 Task: Create a due date automation trigger when advanced on, on the monday before a card is due add fields without custom field "Resume" set to a number greater or equal to 1 and greater or equal to 10 at 11:00 AM.
Action: Mouse moved to (848, 252)
Screenshot: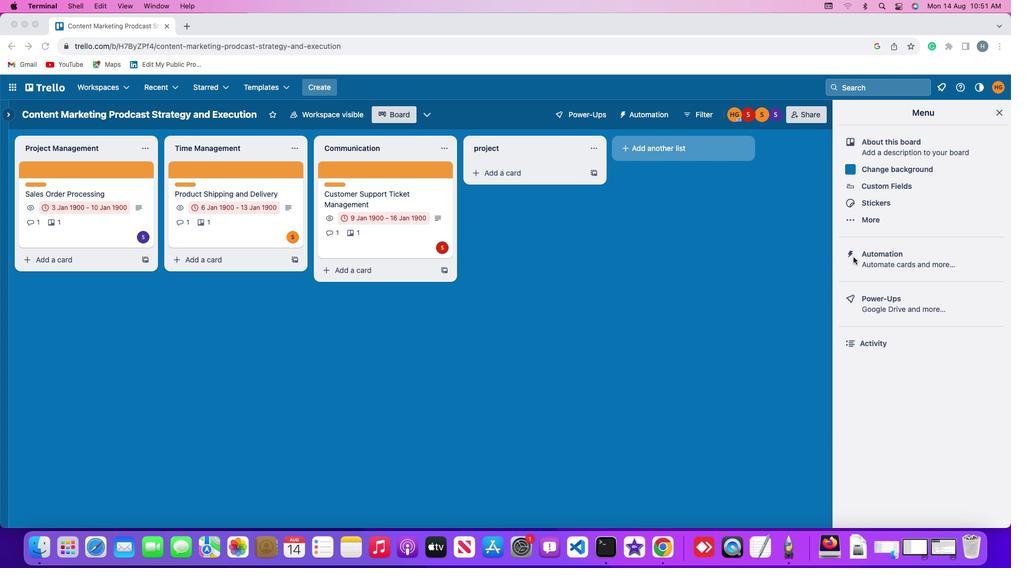 
Action: Mouse pressed left at (848, 252)
Screenshot: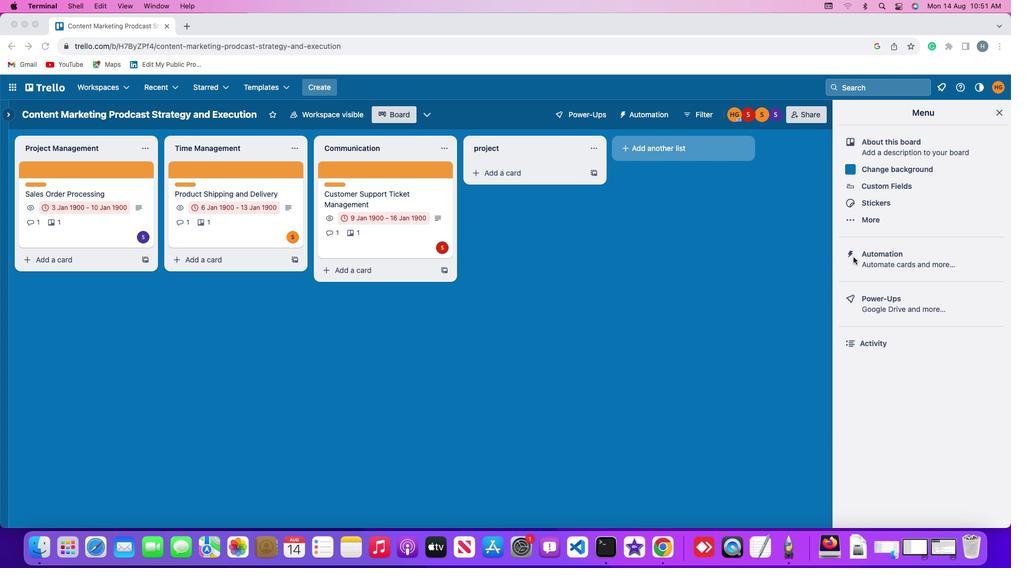 
Action: Mouse pressed left at (848, 252)
Screenshot: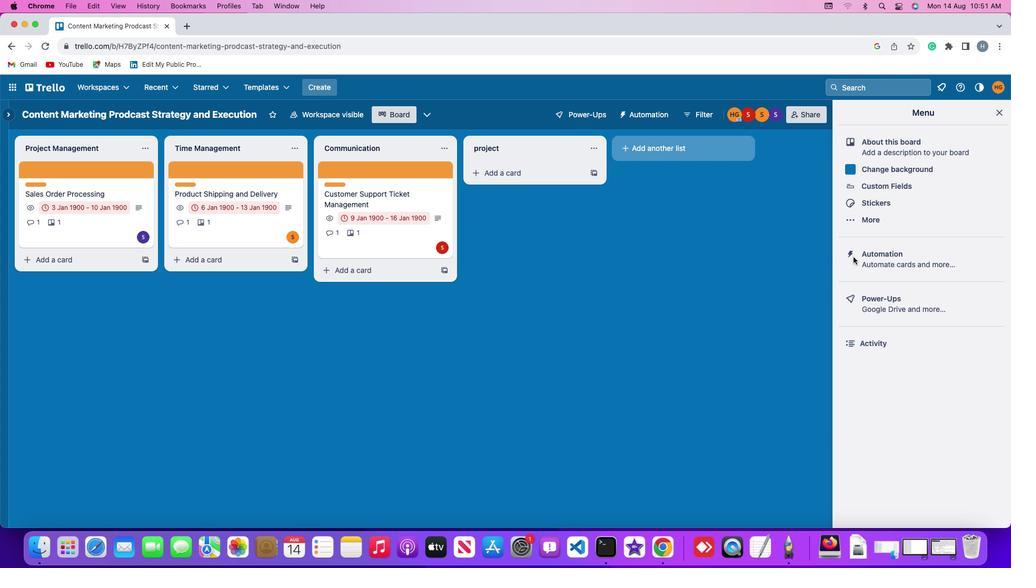 
Action: Mouse moved to (73, 248)
Screenshot: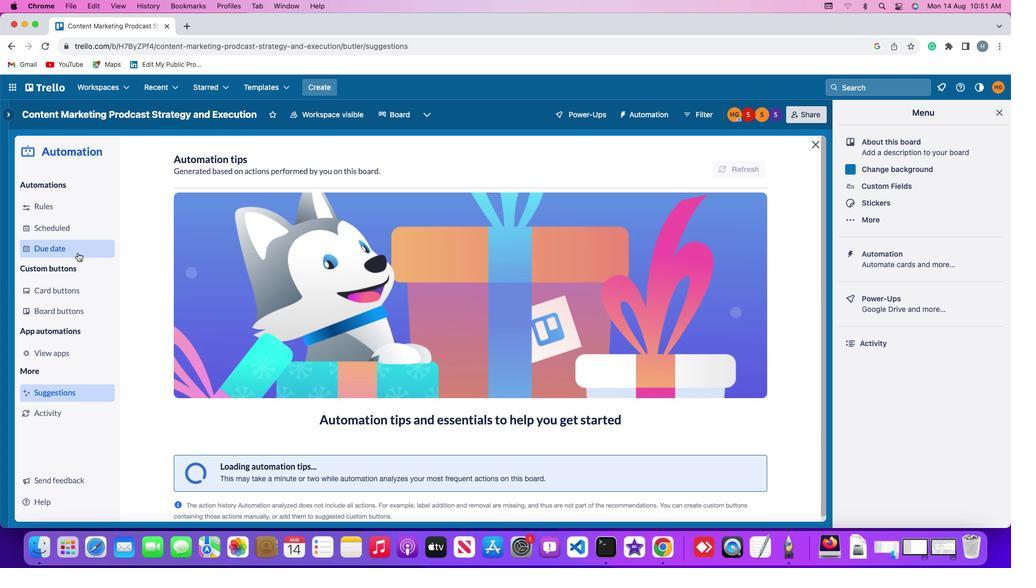 
Action: Mouse pressed left at (73, 248)
Screenshot: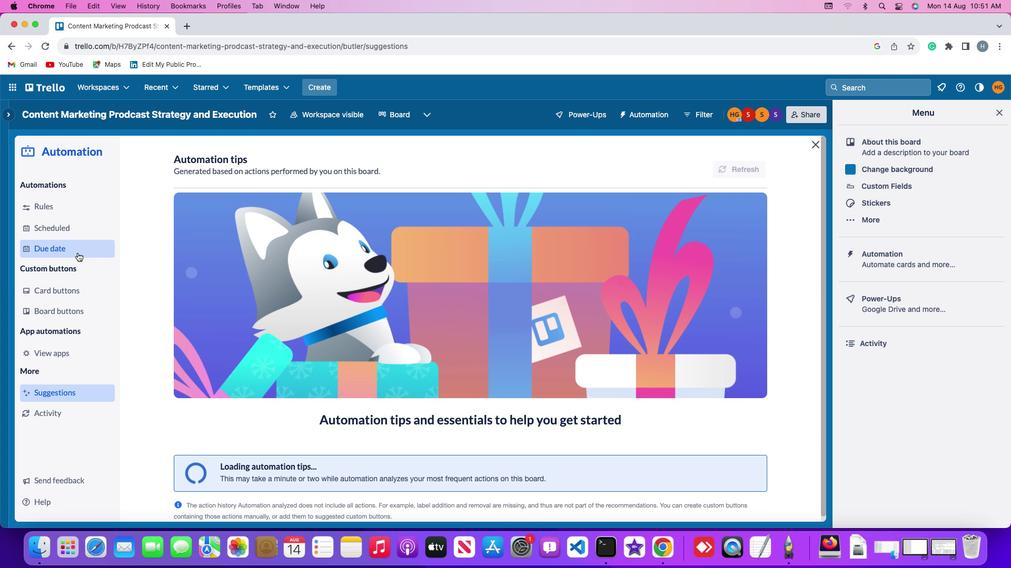 
Action: Mouse moved to (704, 155)
Screenshot: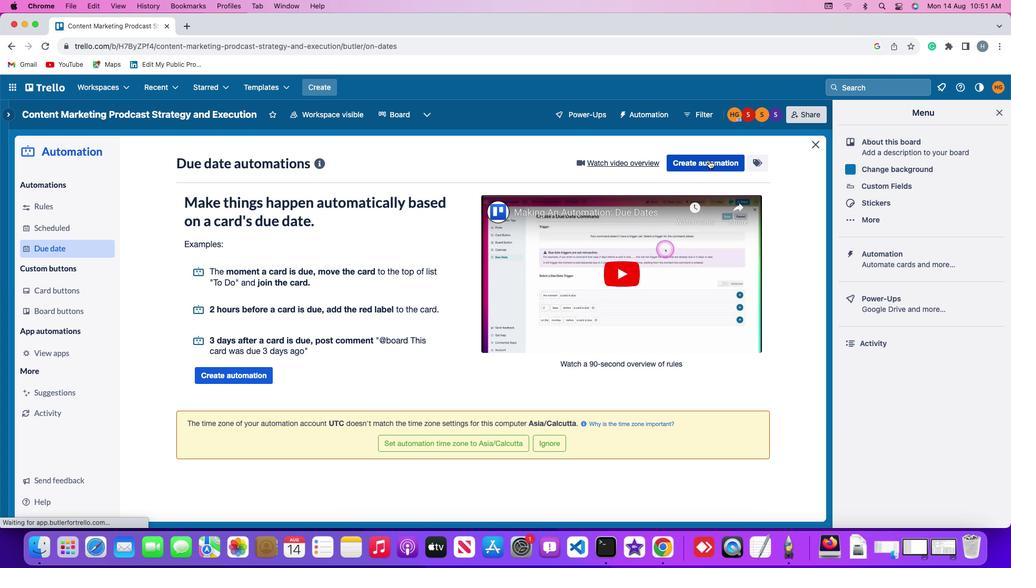 
Action: Mouse pressed left at (704, 155)
Screenshot: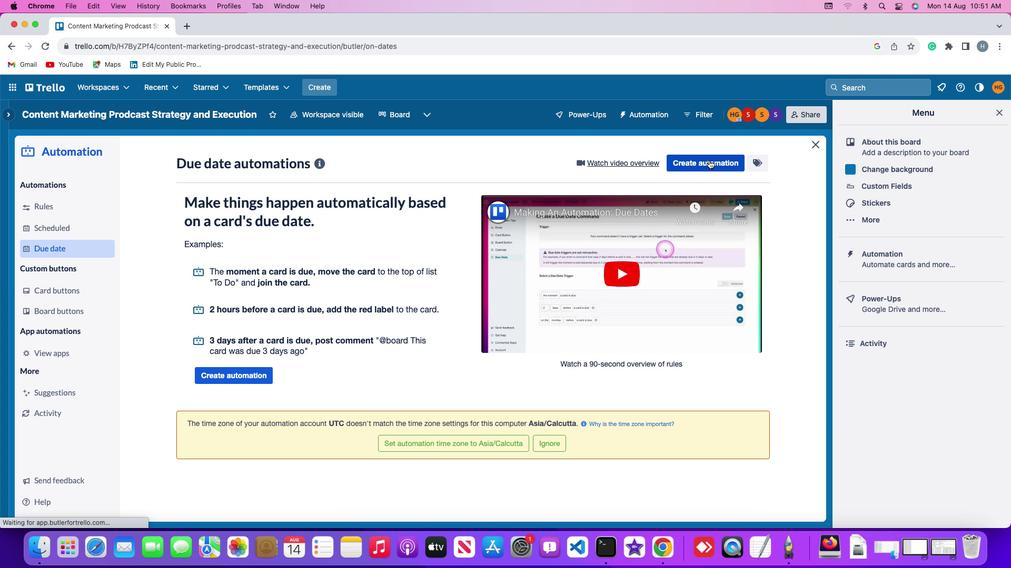 
Action: Mouse moved to (194, 258)
Screenshot: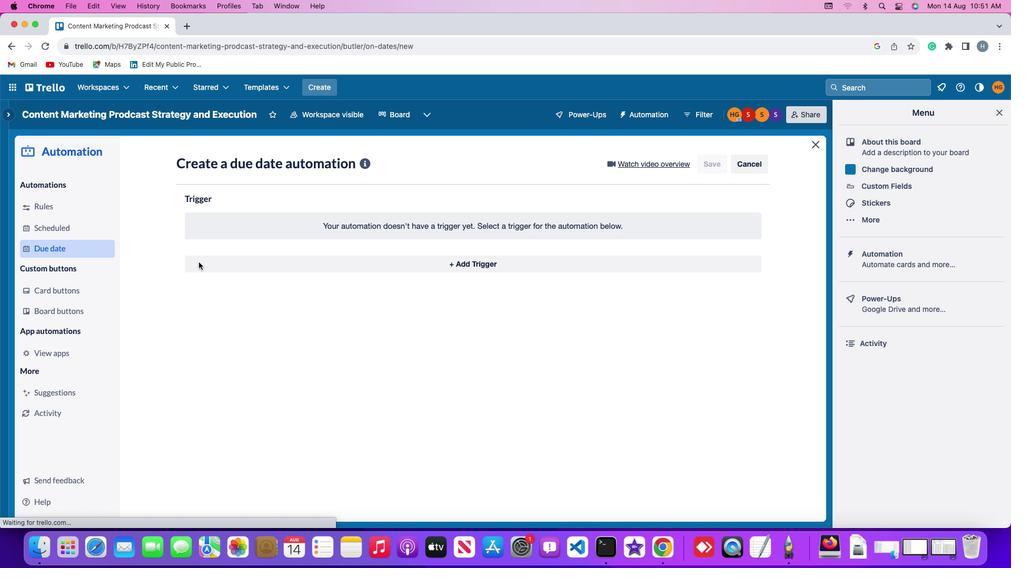 
Action: Mouse pressed left at (194, 258)
Screenshot: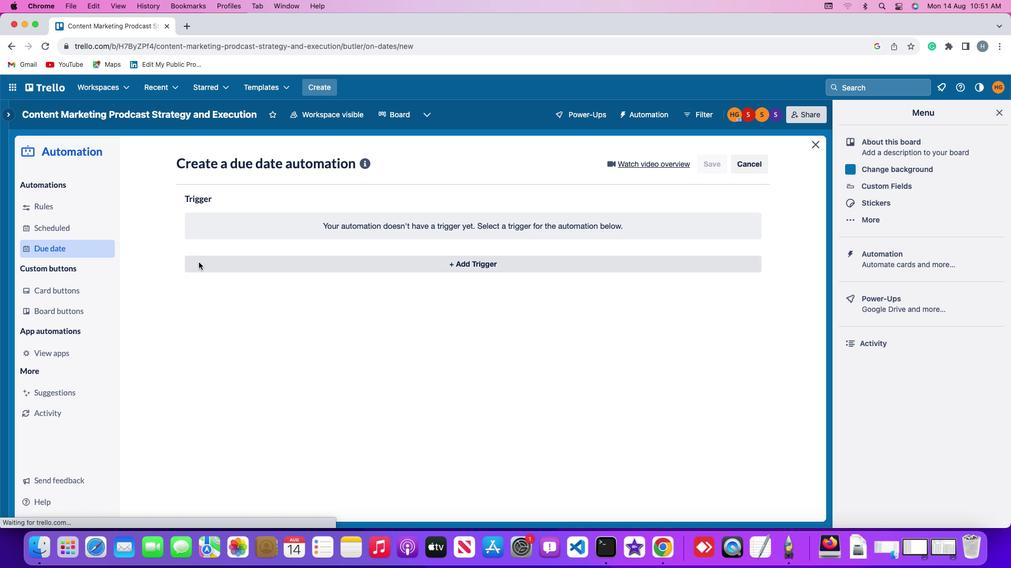 
Action: Mouse moved to (221, 456)
Screenshot: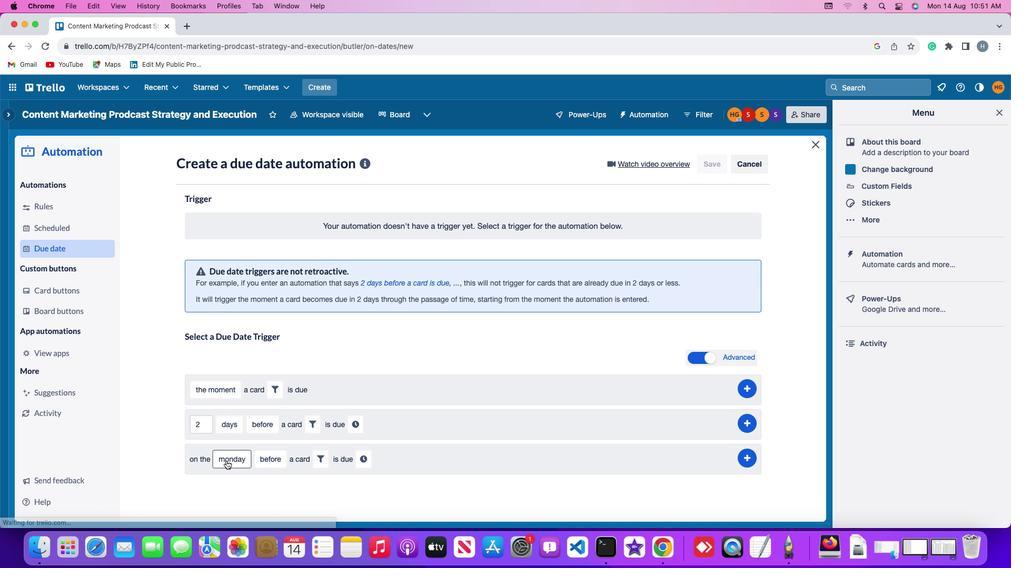 
Action: Mouse pressed left at (221, 456)
Screenshot: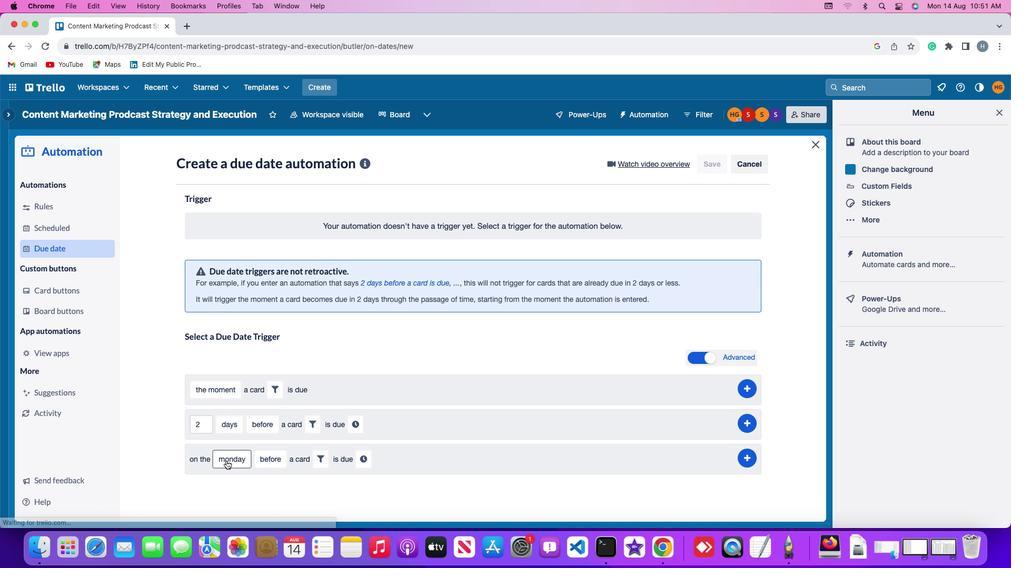
Action: Mouse moved to (239, 310)
Screenshot: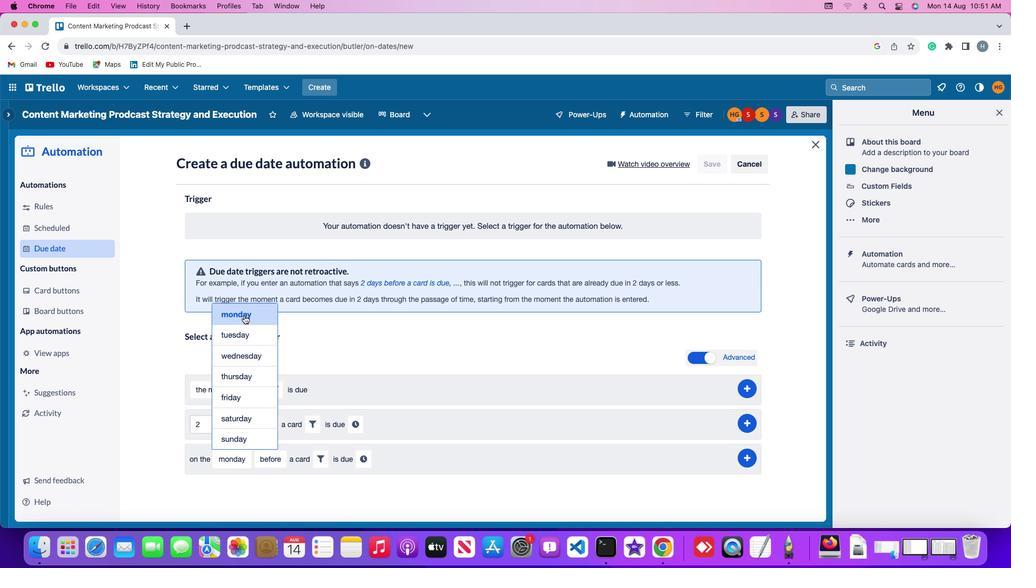 
Action: Mouse pressed left at (239, 310)
Screenshot: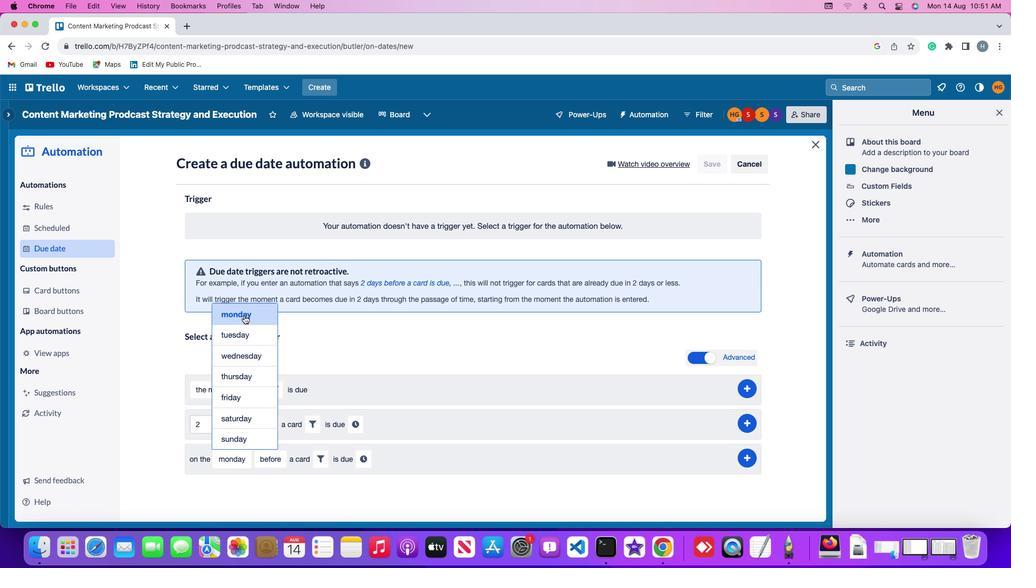
Action: Mouse moved to (269, 455)
Screenshot: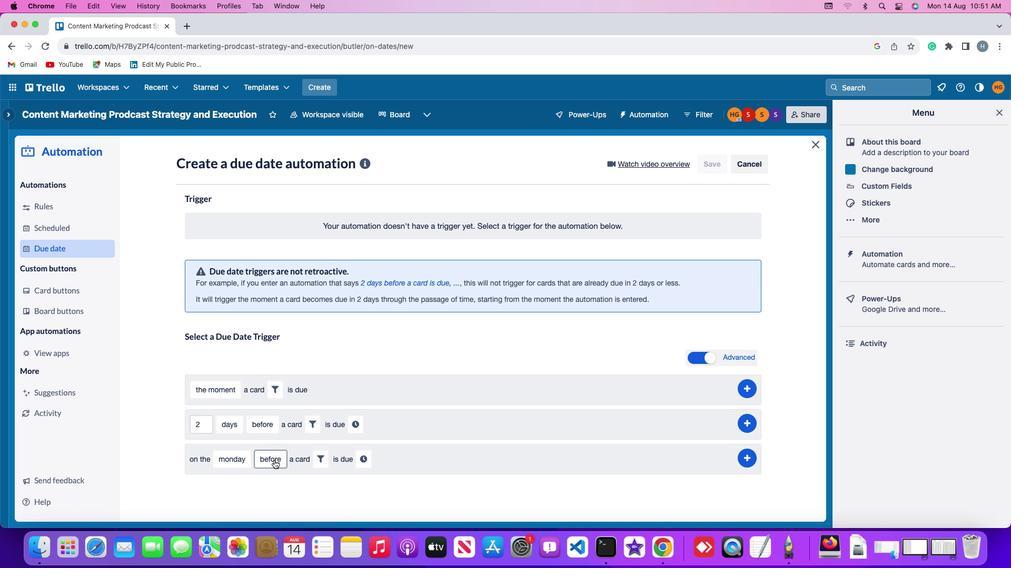
Action: Mouse pressed left at (269, 455)
Screenshot: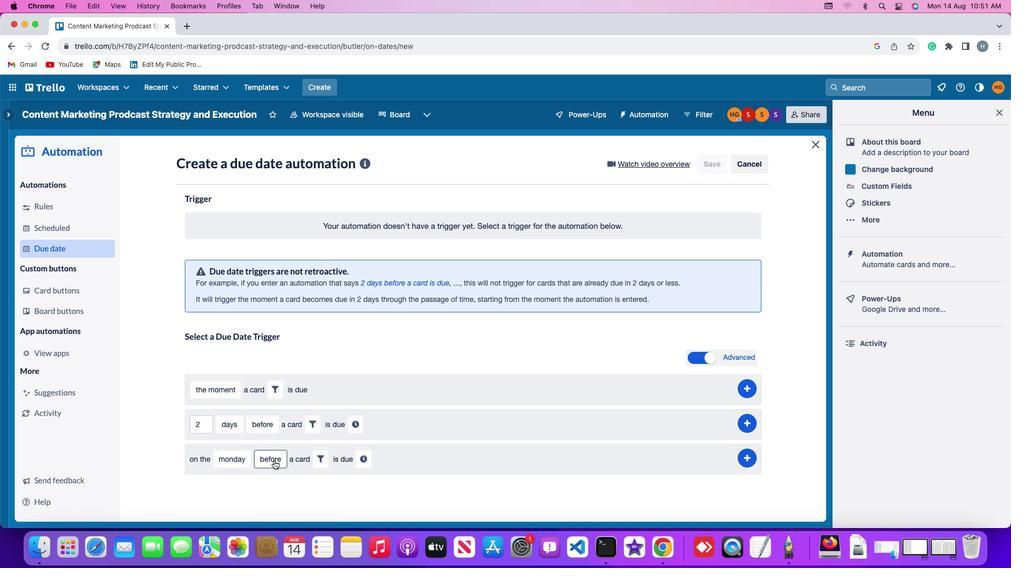 
Action: Mouse moved to (278, 369)
Screenshot: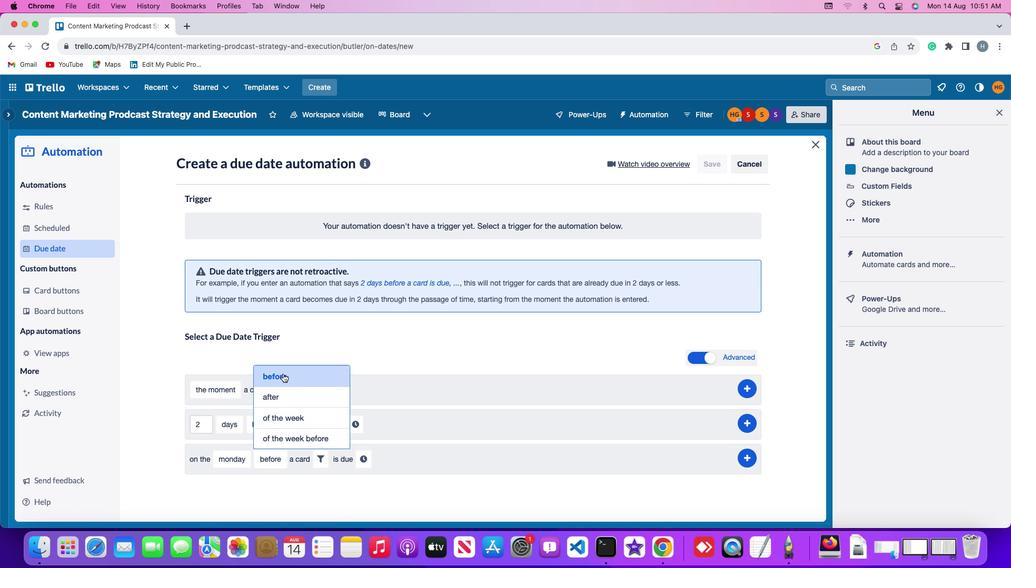 
Action: Mouse pressed left at (278, 369)
Screenshot: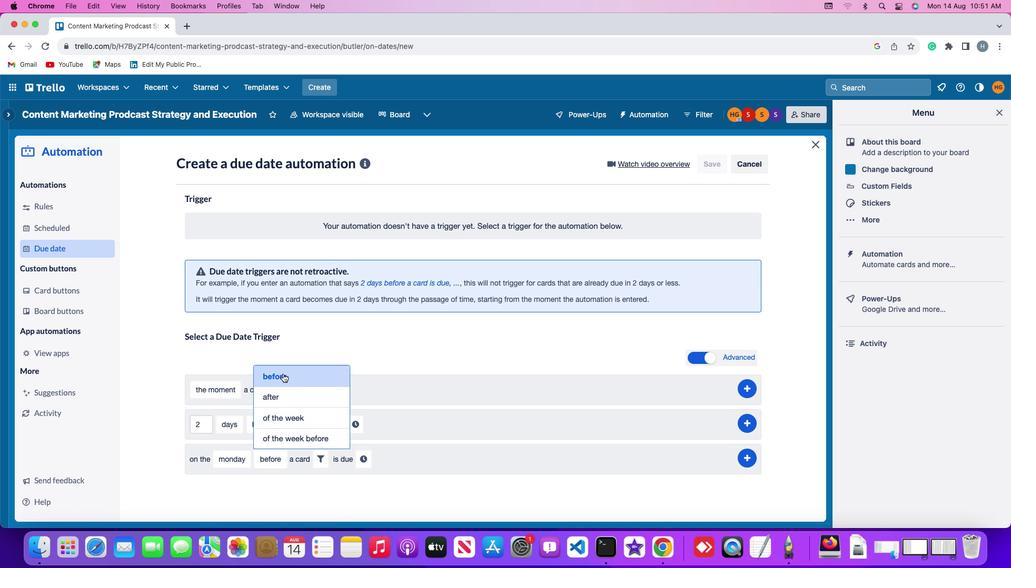 
Action: Mouse moved to (315, 458)
Screenshot: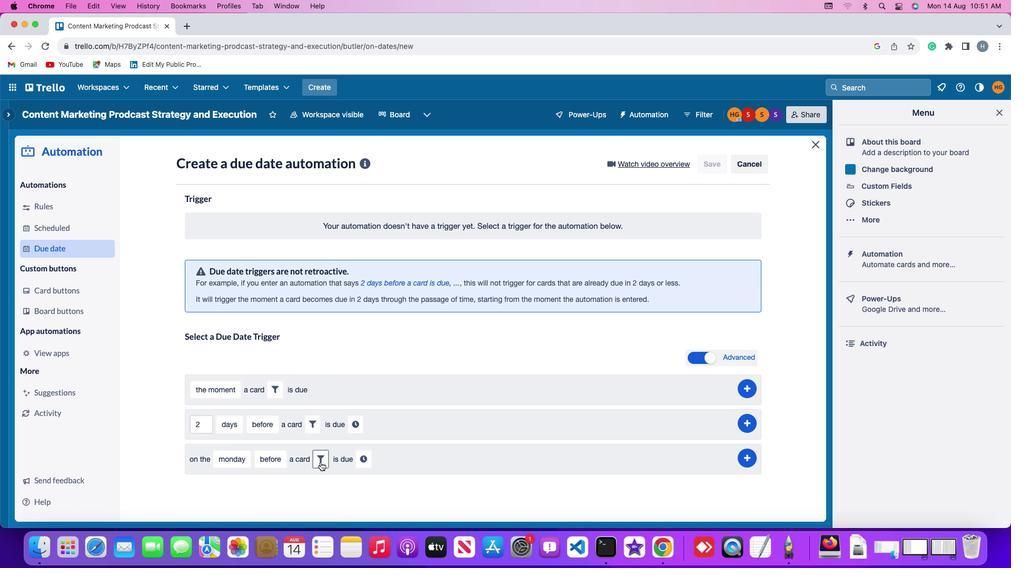 
Action: Mouse pressed left at (315, 458)
Screenshot: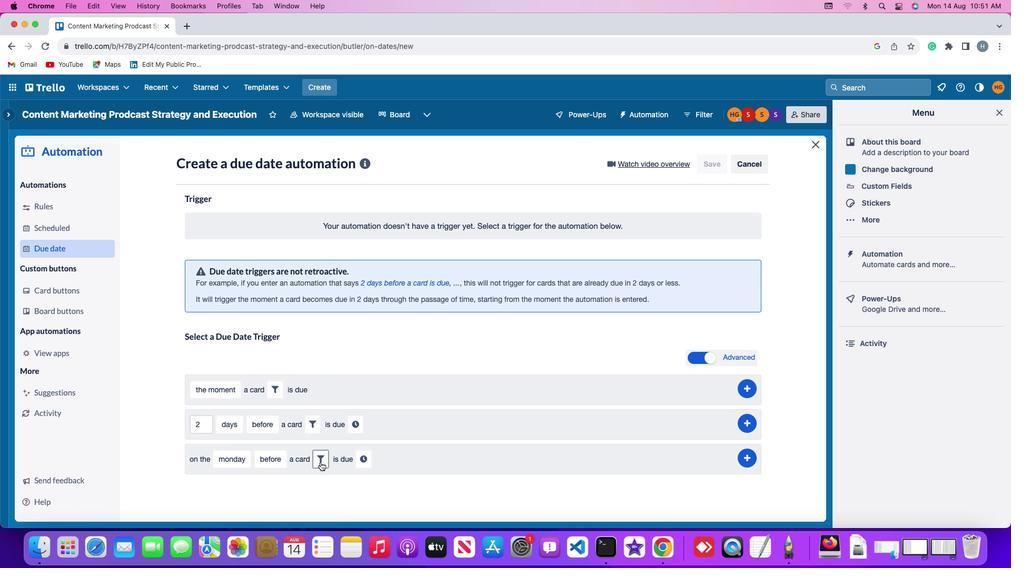
Action: Mouse moved to (489, 492)
Screenshot: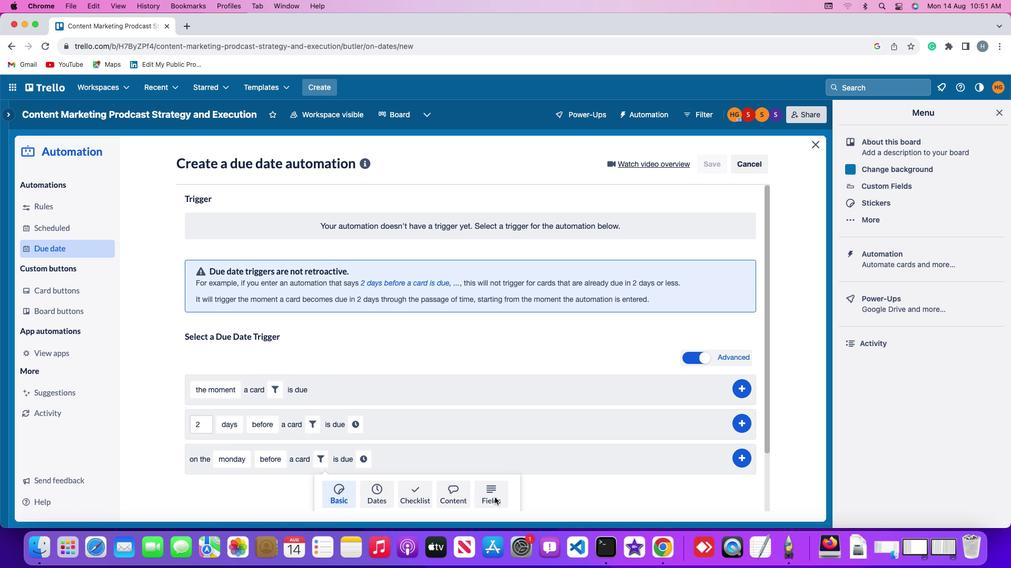 
Action: Mouse pressed left at (489, 492)
Screenshot: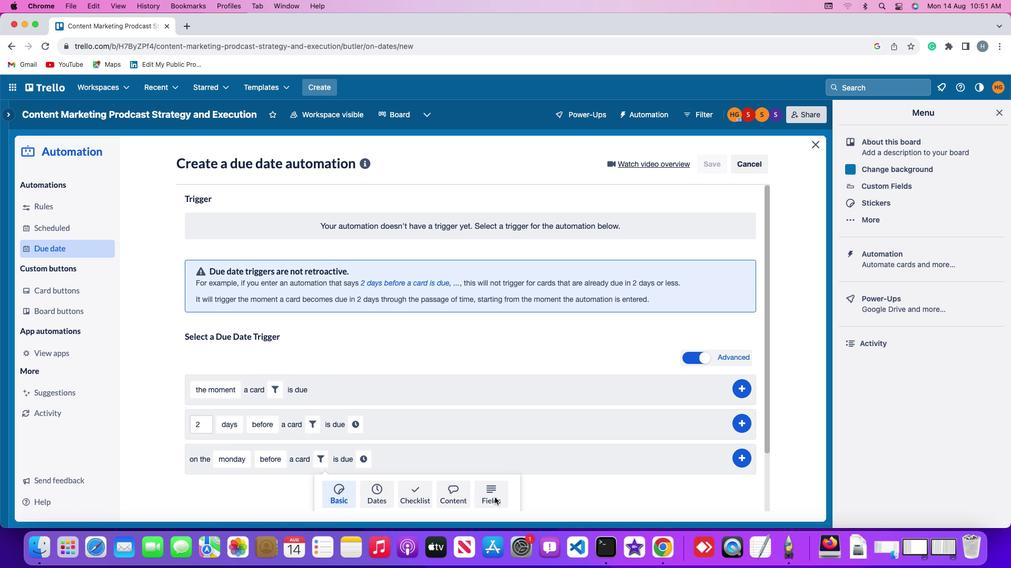 
Action: Mouse moved to (275, 490)
Screenshot: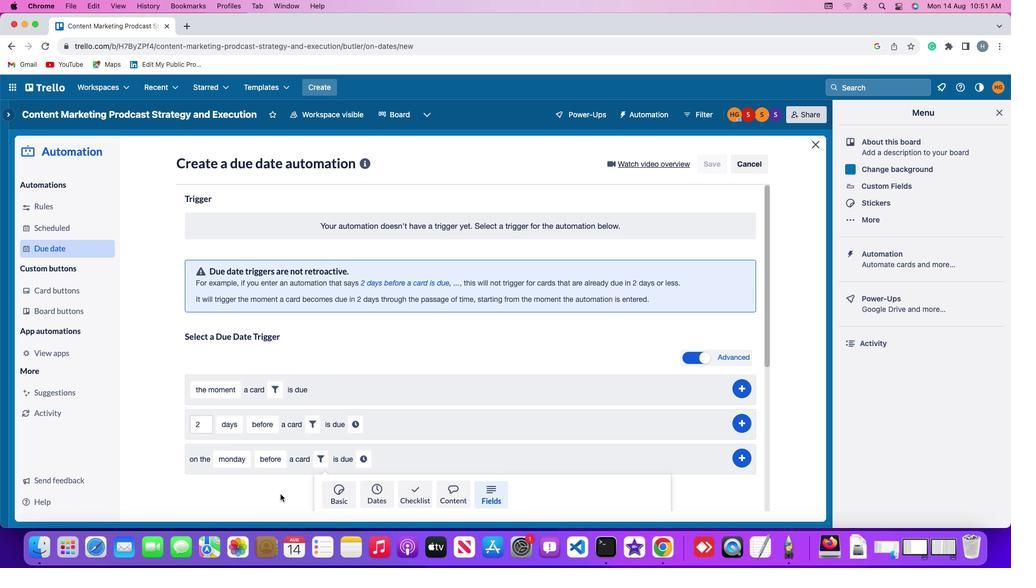 
Action: Mouse scrolled (275, 490) with delta (-4, -4)
Screenshot: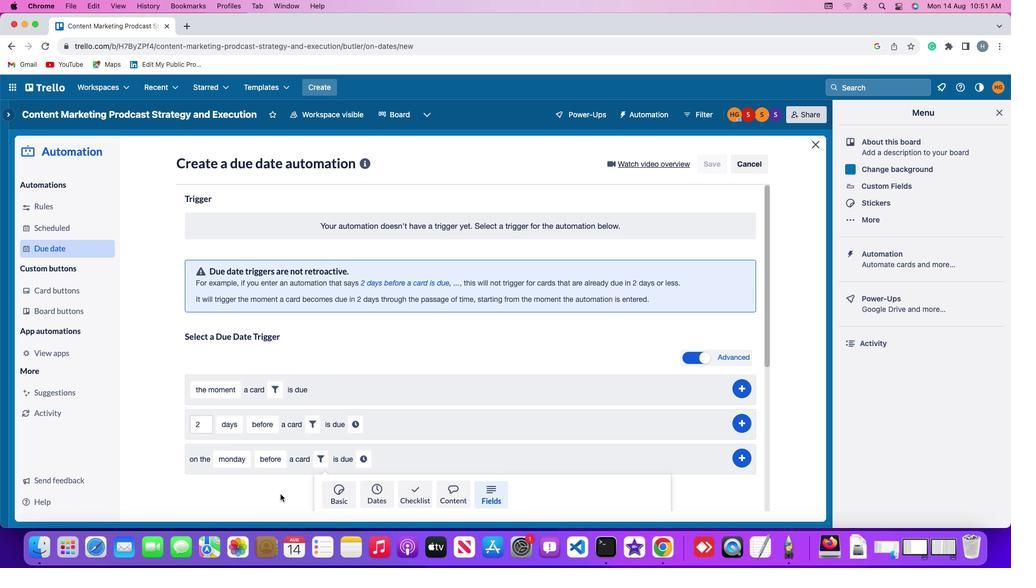 
Action: Mouse moved to (275, 490)
Screenshot: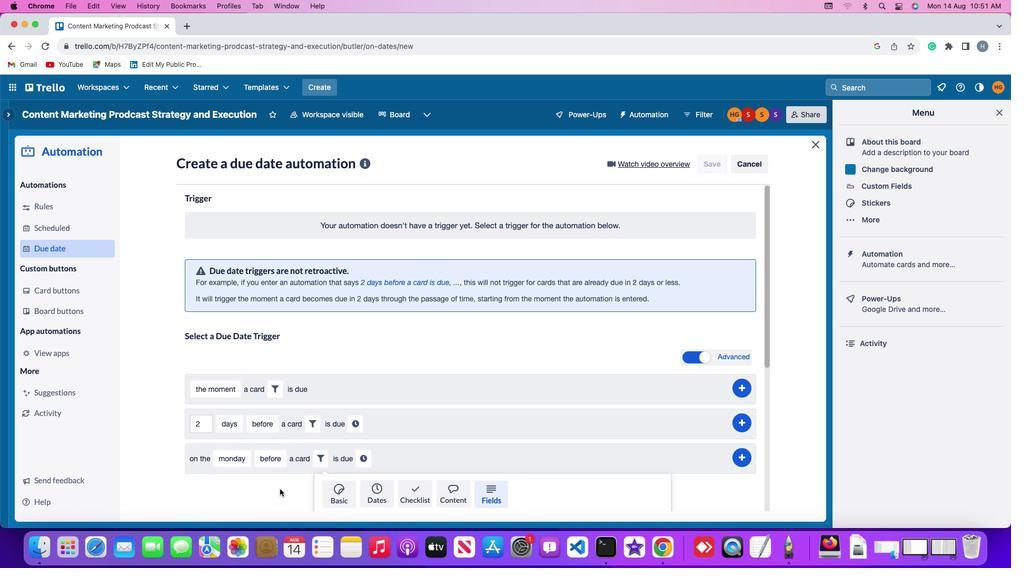 
Action: Mouse scrolled (275, 490) with delta (-4, -4)
Screenshot: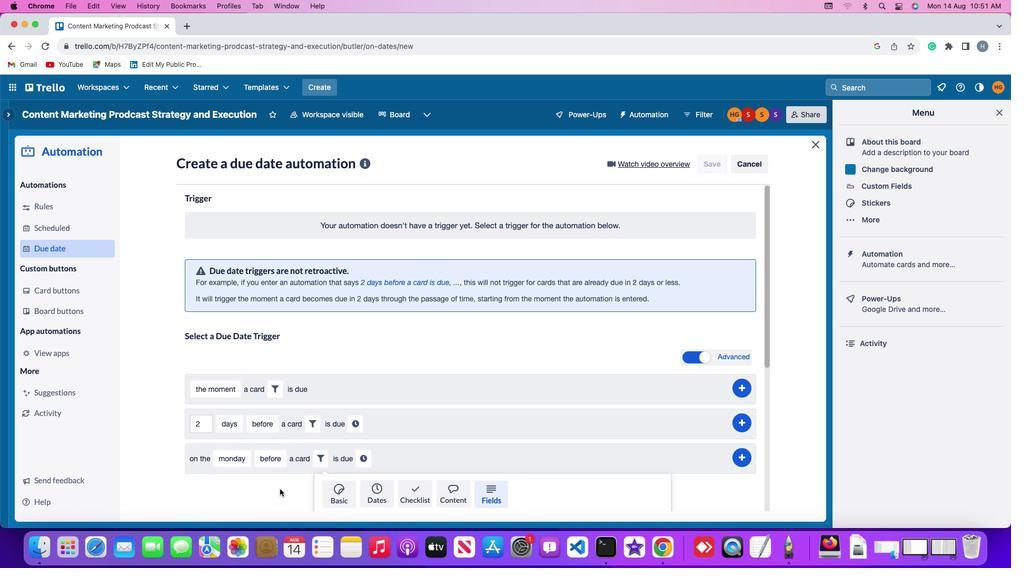 
Action: Mouse moved to (275, 489)
Screenshot: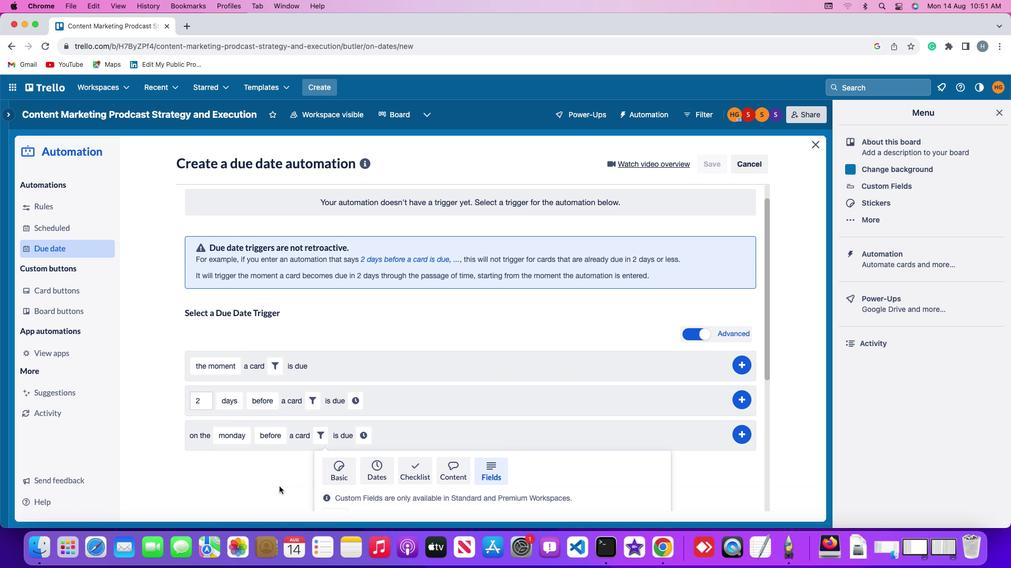
Action: Mouse scrolled (275, 489) with delta (-4, -5)
Screenshot: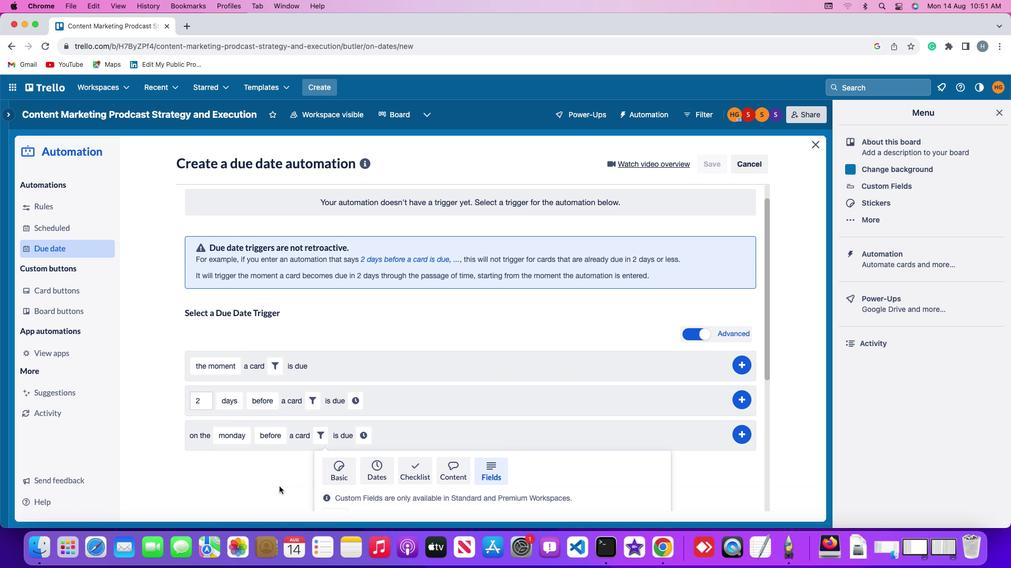 
Action: Mouse moved to (275, 486)
Screenshot: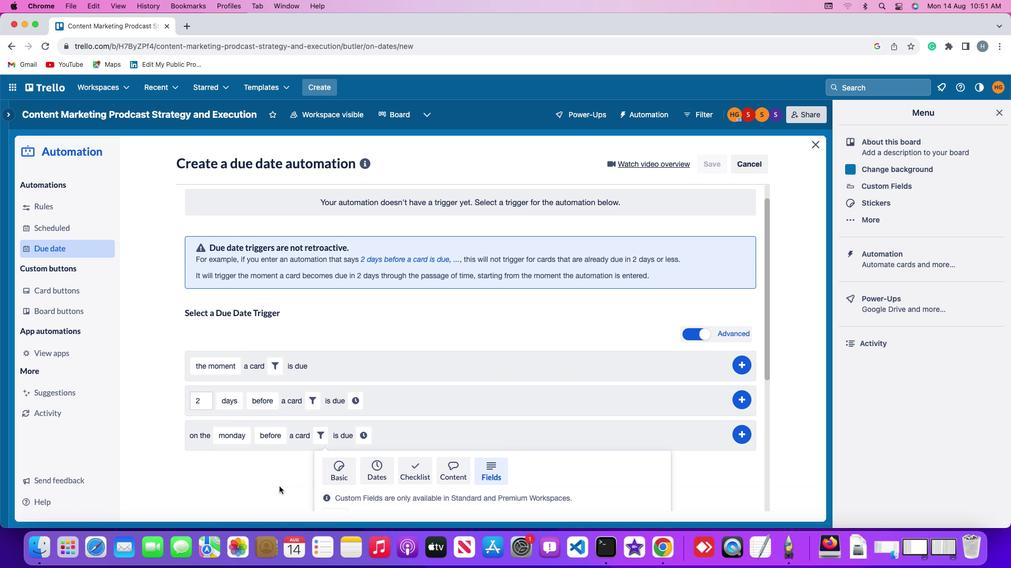 
Action: Mouse scrolled (275, 486) with delta (-4, -6)
Screenshot: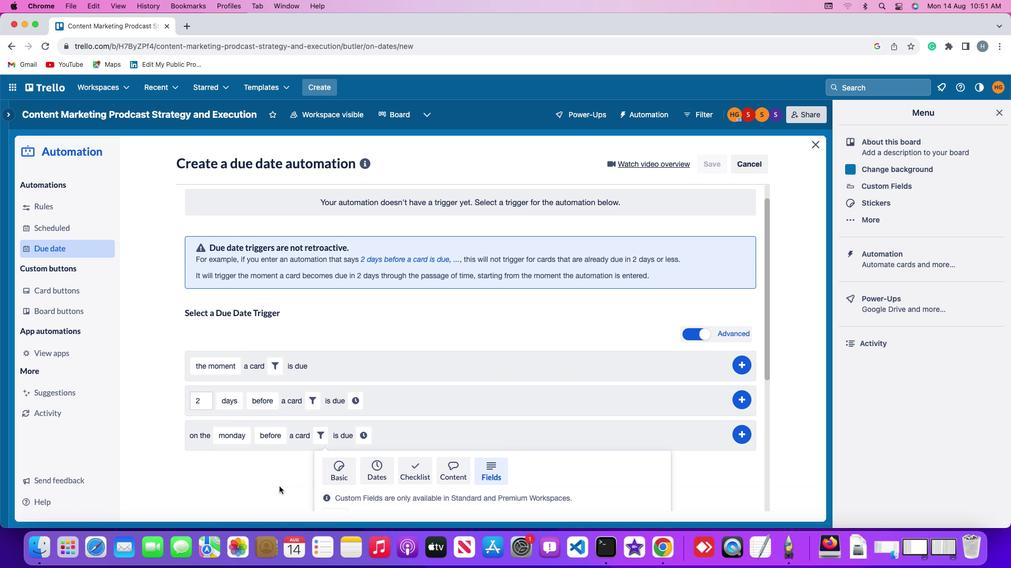 
Action: Mouse moved to (274, 481)
Screenshot: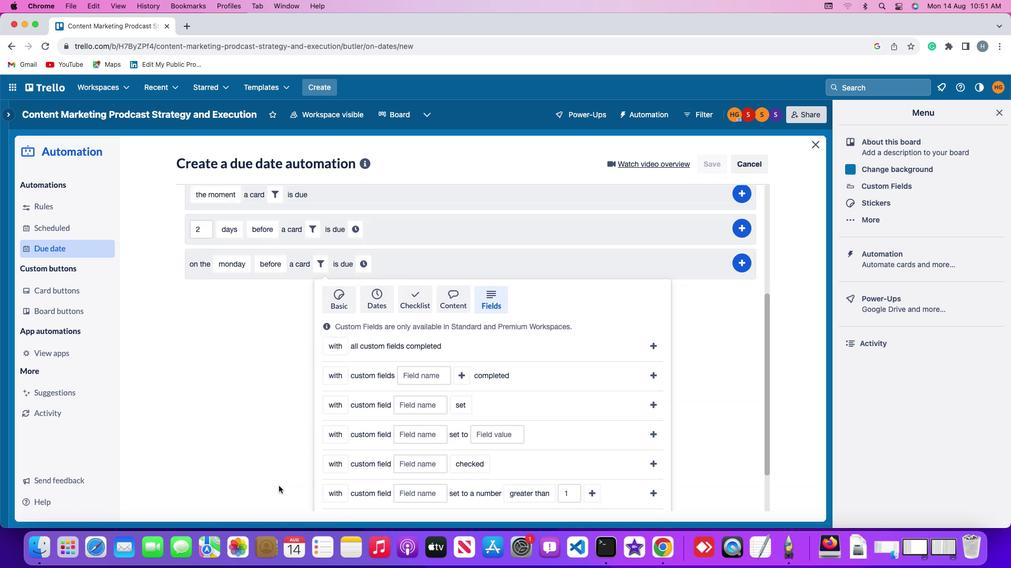
Action: Mouse scrolled (274, 481) with delta (-4, -4)
Screenshot: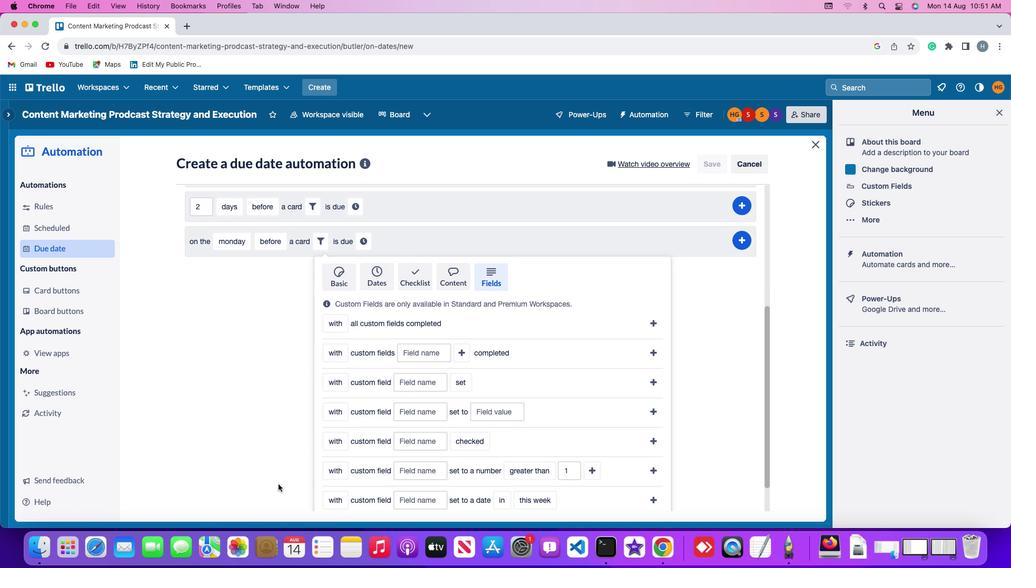 
Action: Mouse scrolled (274, 481) with delta (-4, -4)
Screenshot: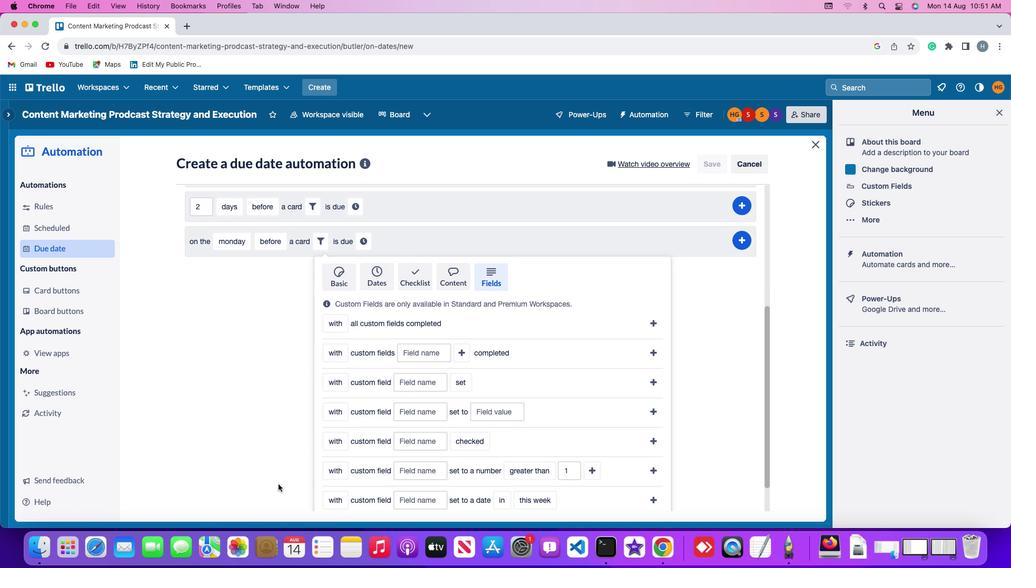 
Action: Mouse scrolled (274, 481) with delta (-4, -5)
Screenshot: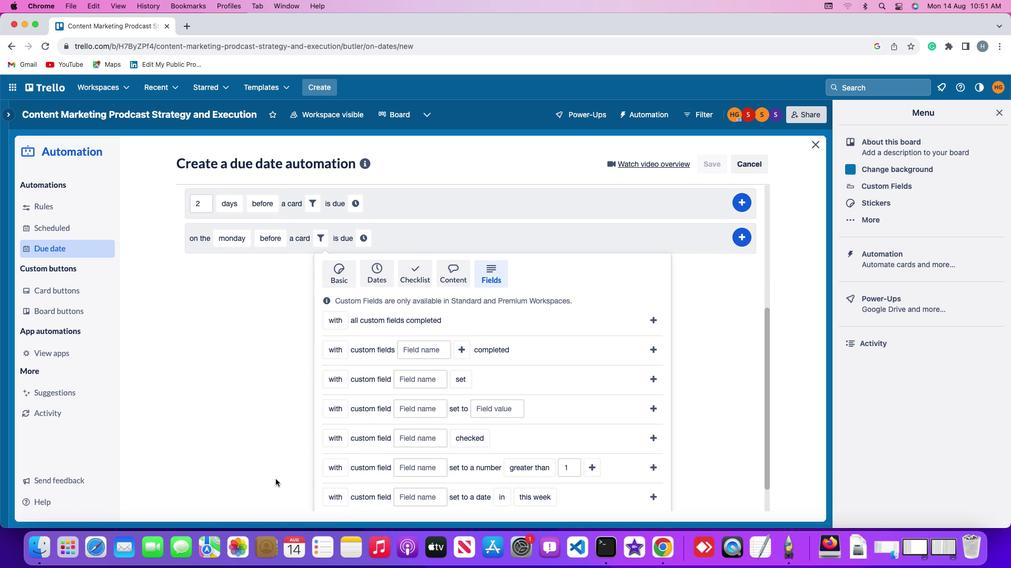 
Action: Mouse moved to (273, 481)
Screenshot: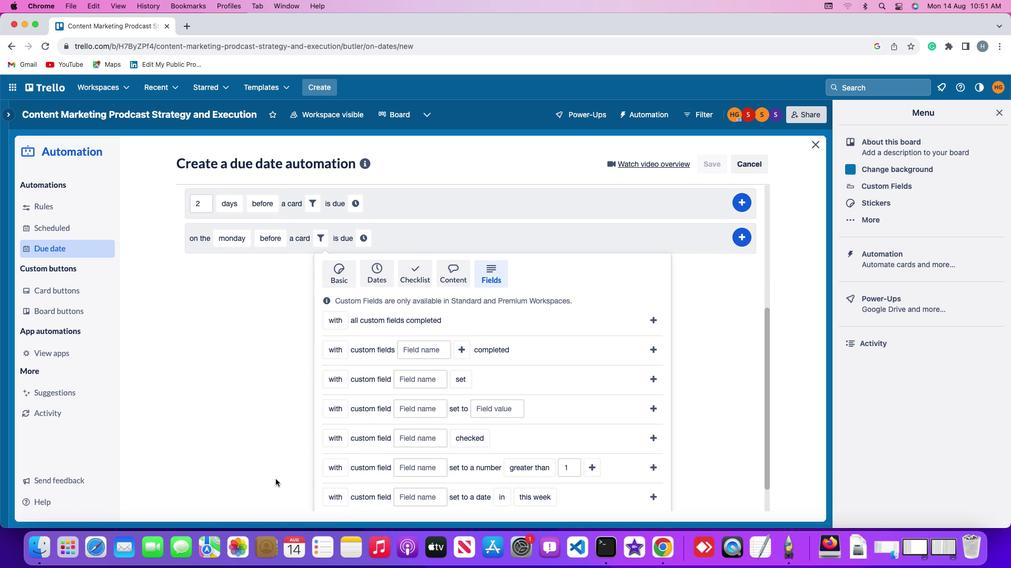
Action: Mouse scrolled (273, 481) with delta (-4, -6)
Screenshot: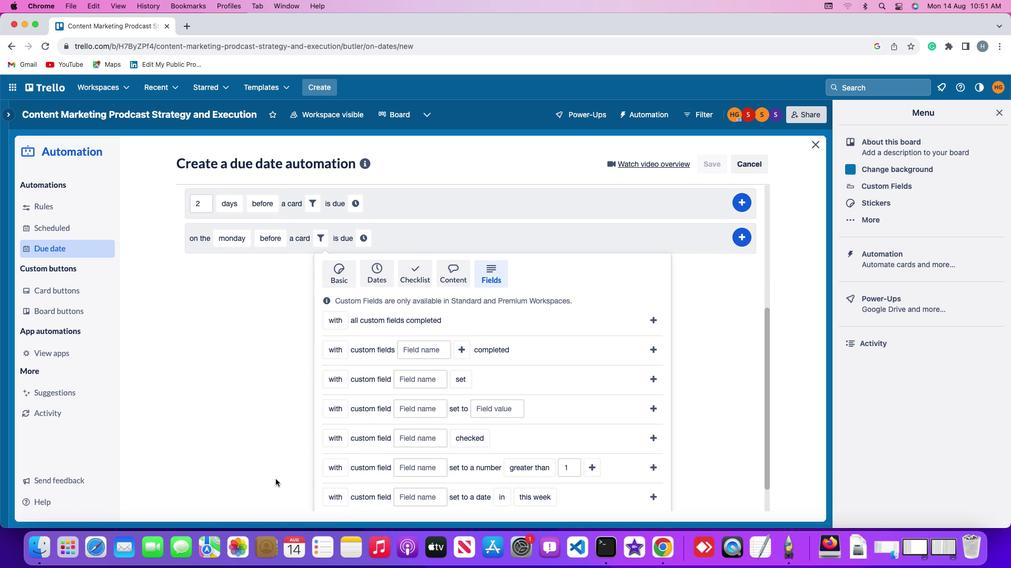 
Action: Mouse moved to (270, 474)
Screenshot: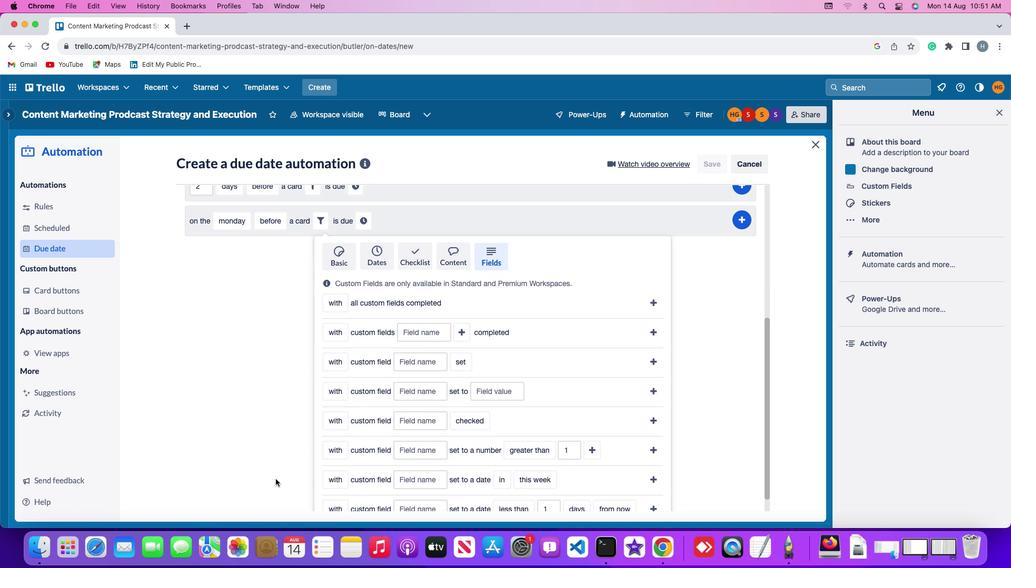 
Action: Mouse scrolled (270, 474) with delta (-4, -6)
Screenshot: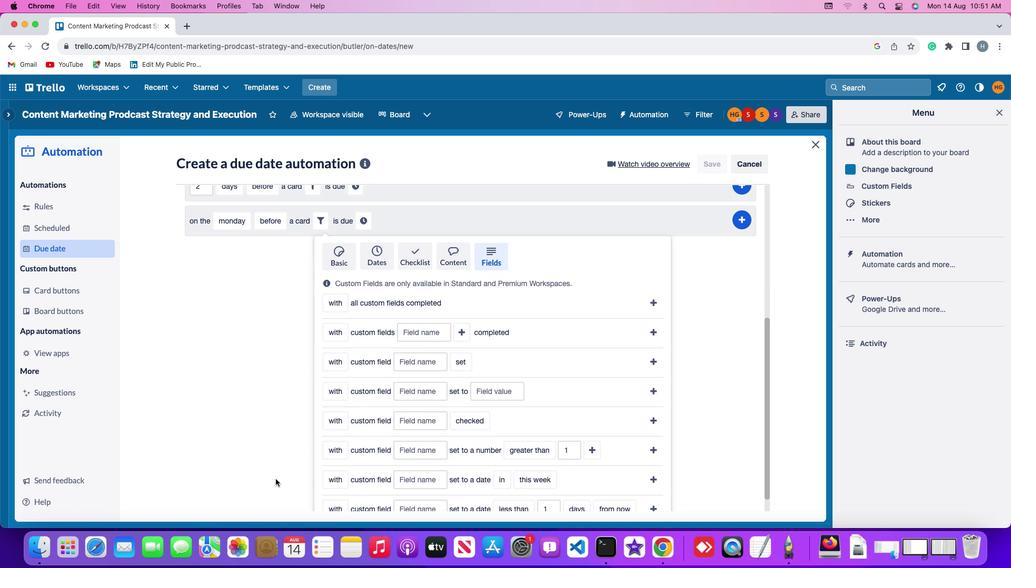 
Action: Mouse moved to (268, 474)
Screenshot: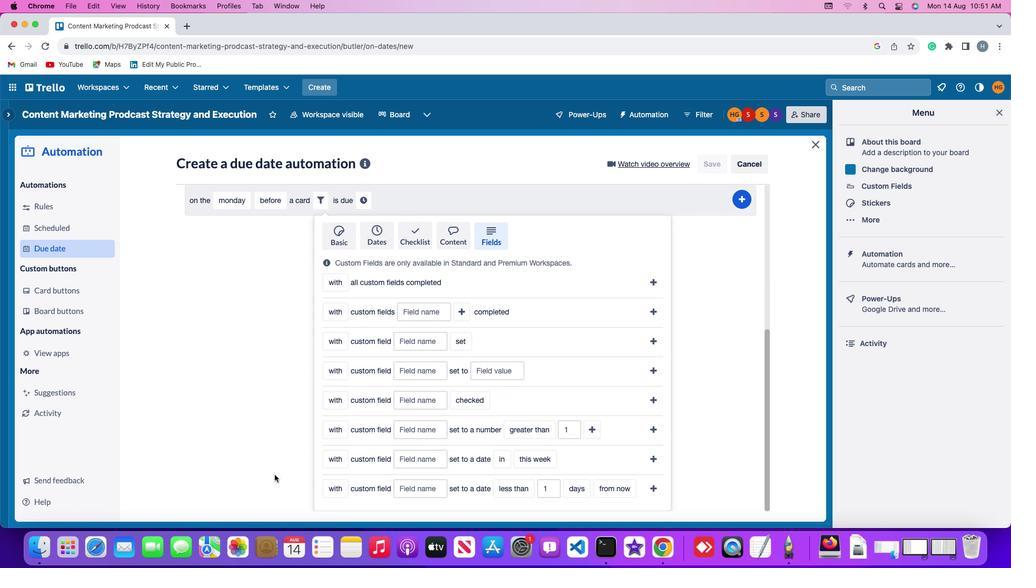 
Action: Mouse scrolled (268, 474) with delta (-4, -4)
Screenshot: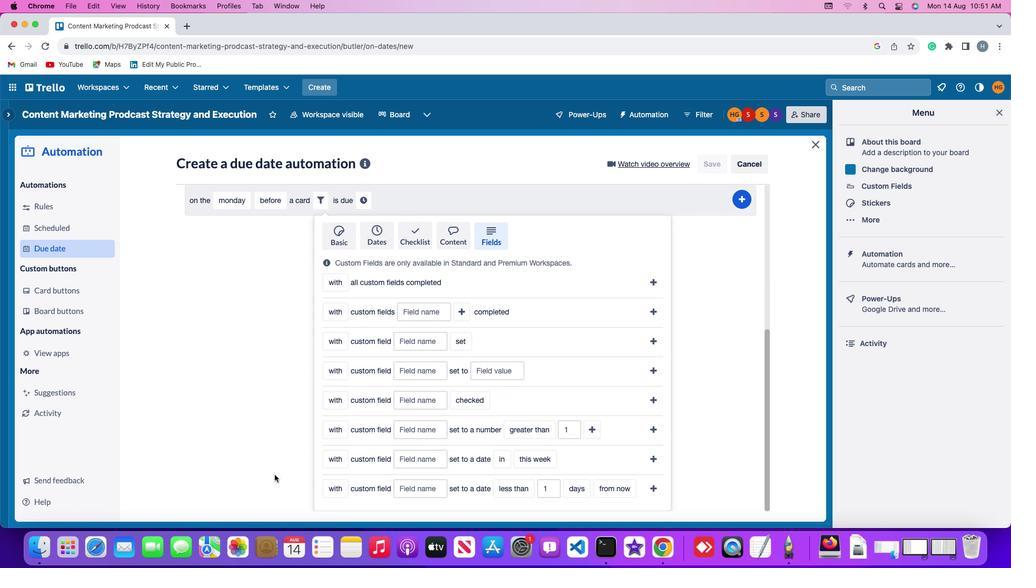 
Action: Mouse moved to (268, 474)
Screenshot: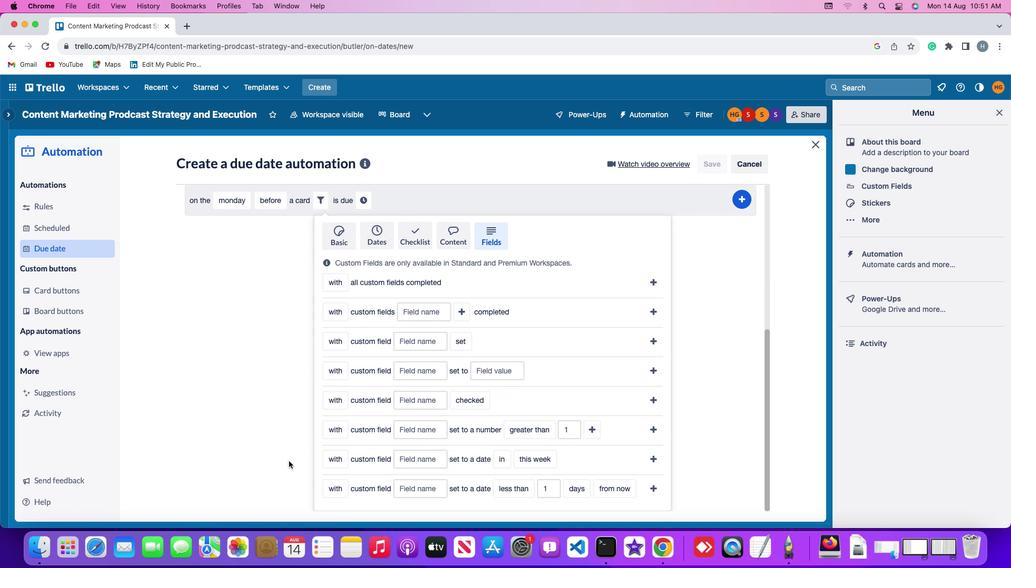 
Action: Mouse scrolled (268, 474) with delta (-4, -4)
Screenshot: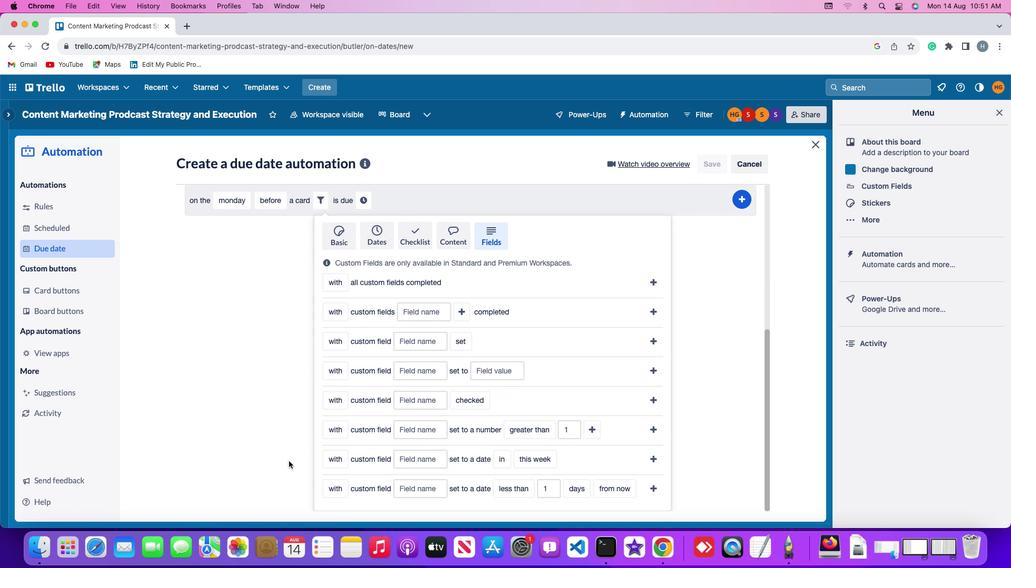 
Action: Mouse moved to (272, 466)
Screenshot: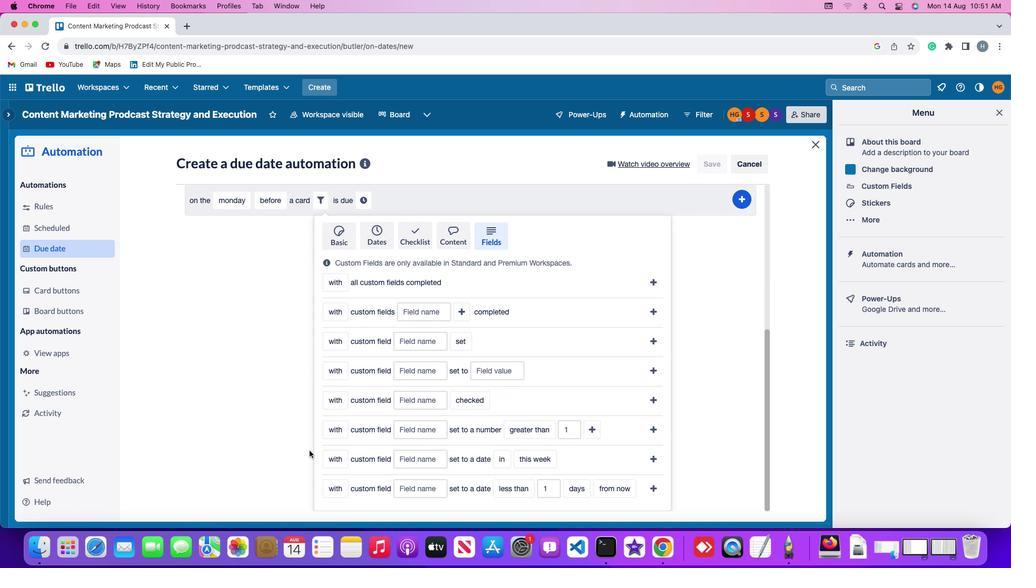 
Action: Mouse scrolled (272, 466) with delta (-4, -5)
Screenshot: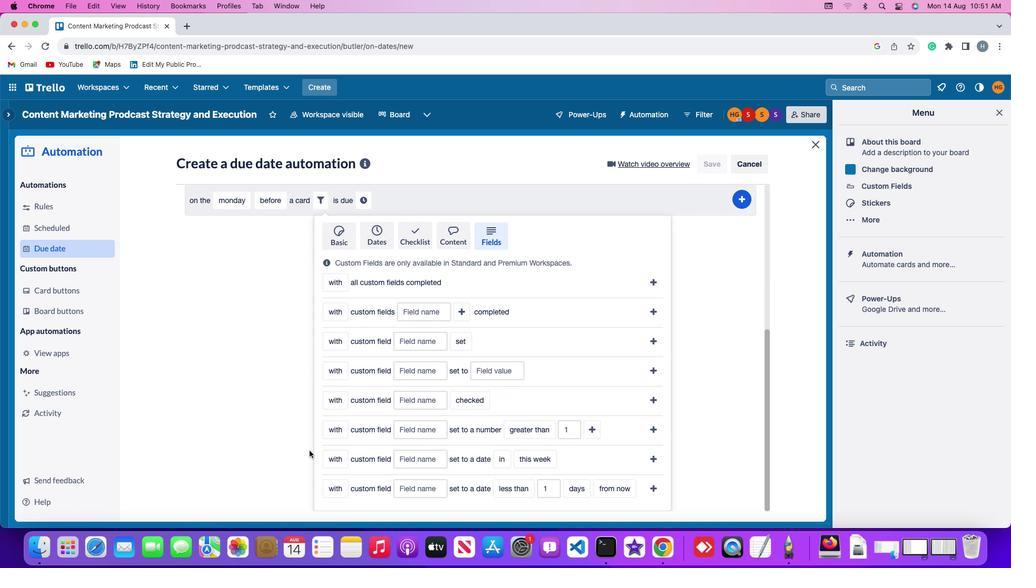 
Action: Mouse moved to (335, 427)
Screenshot: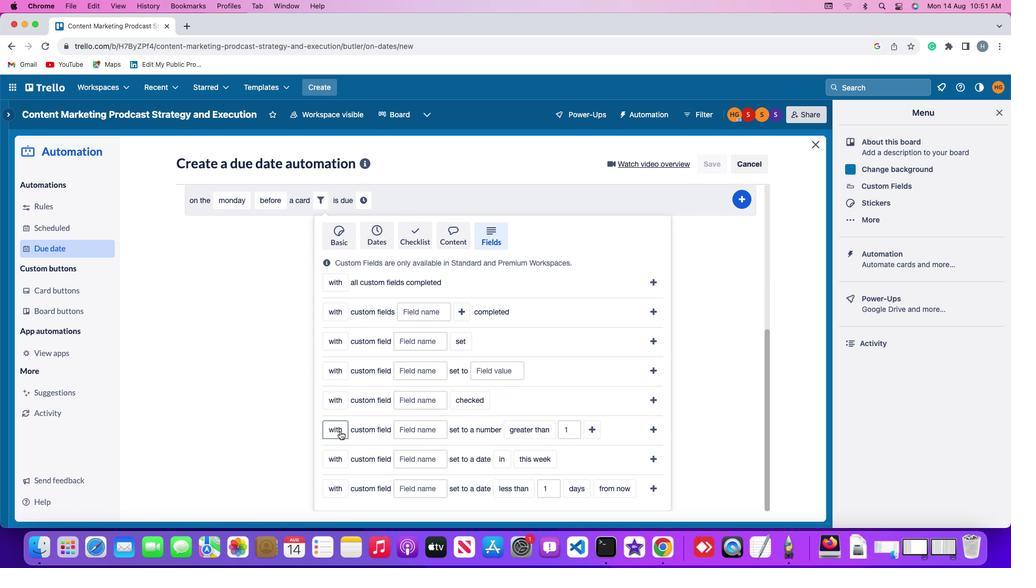 
Action: Mouse pressed left at (335, 427)
Screenshot: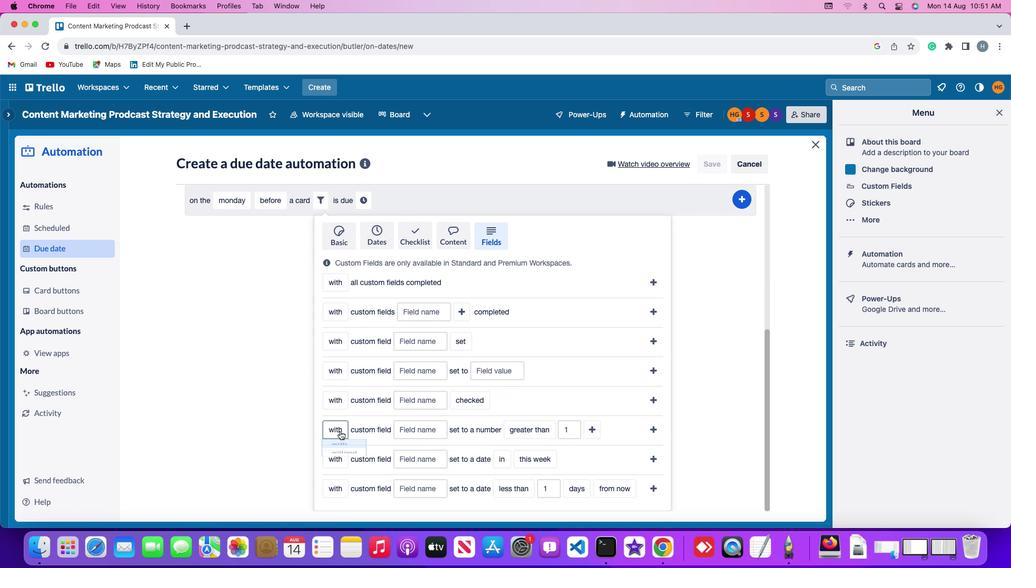 
Action: Mouse moved to (332, 463)
Screenshot: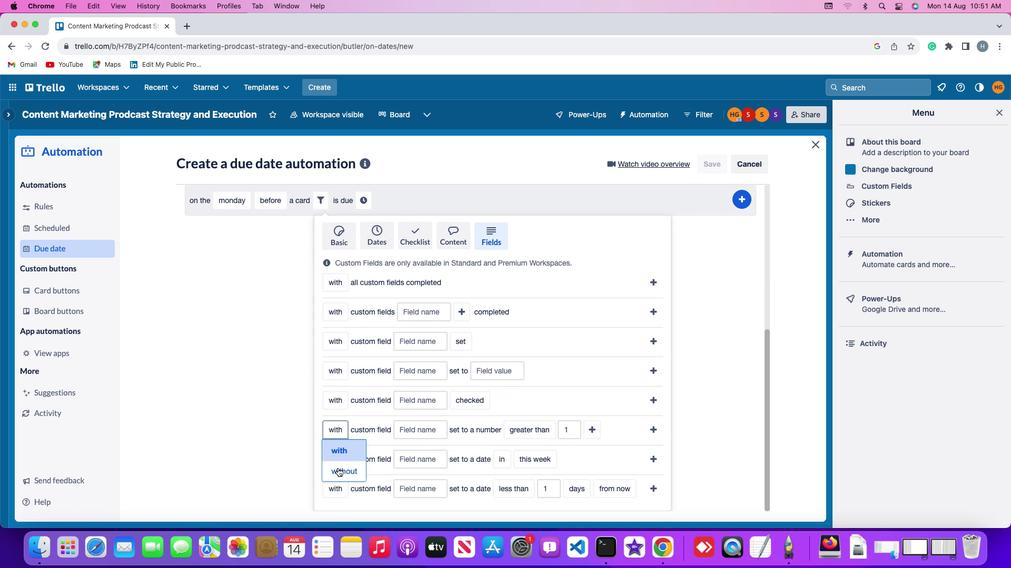 
Action: Mouse pressed left at (332, 463)
Screenshot: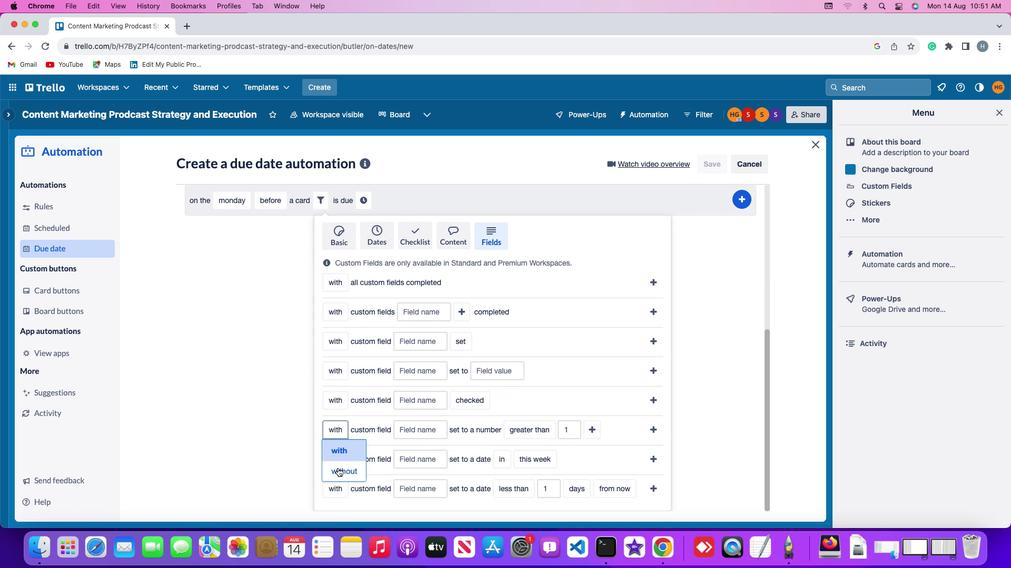 
Action: Mouse moved to (424, 428)
Screenshot: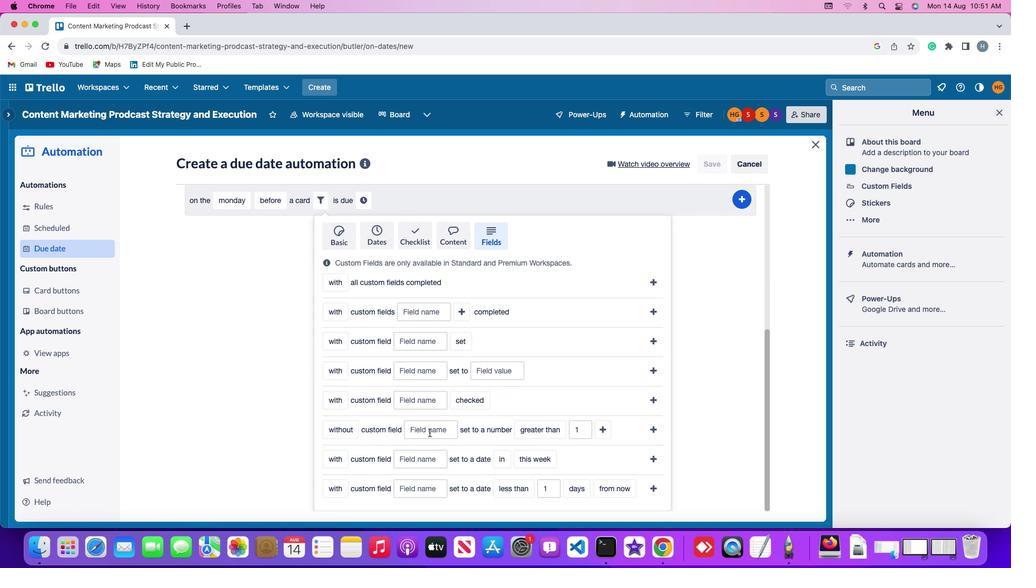 
Action: Mouse pressed left at (424, 428)
Screenshot: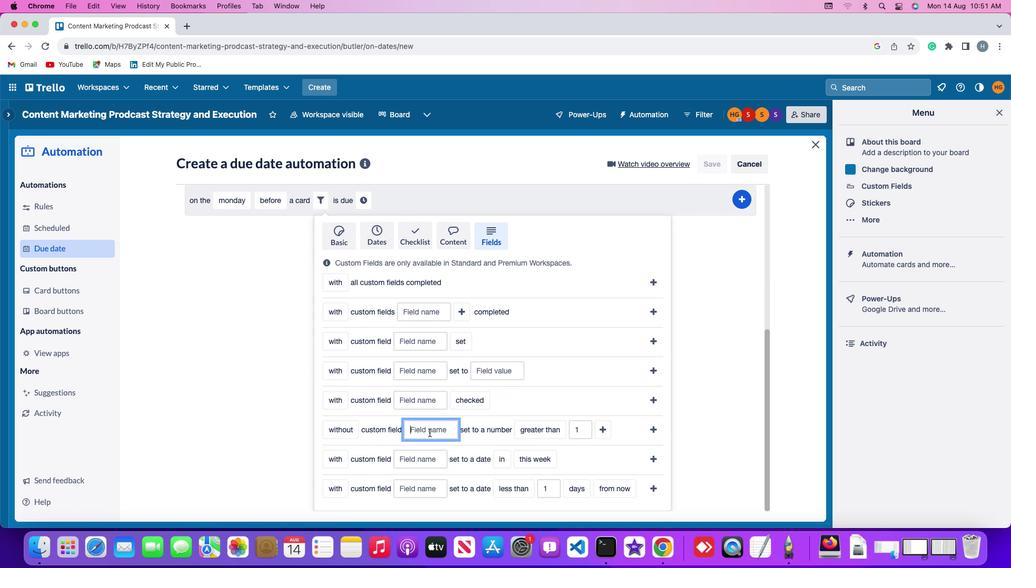
Action: Key pressed Key.shift'R''e''s''u''m''e'
Screenshot: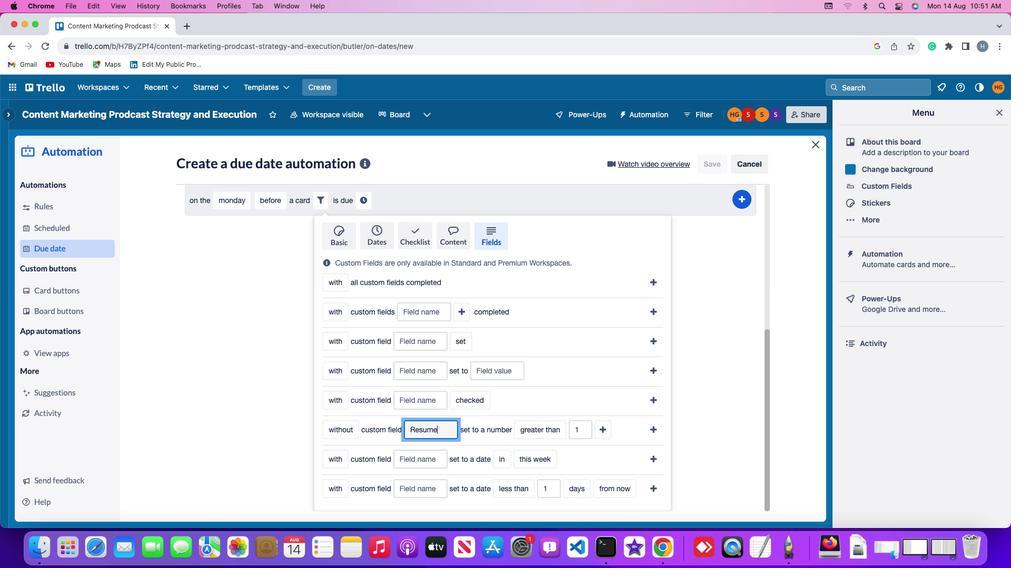 
Action: Mouse moved to (521, 428)
Screenshot: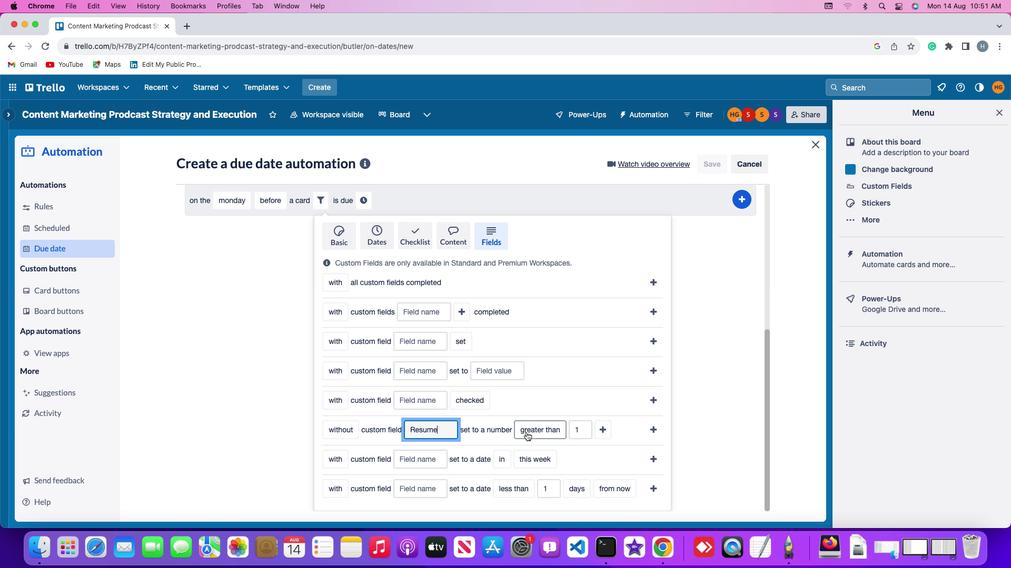 
Action: Mouse pressed left at (521, 428)
Screenshot: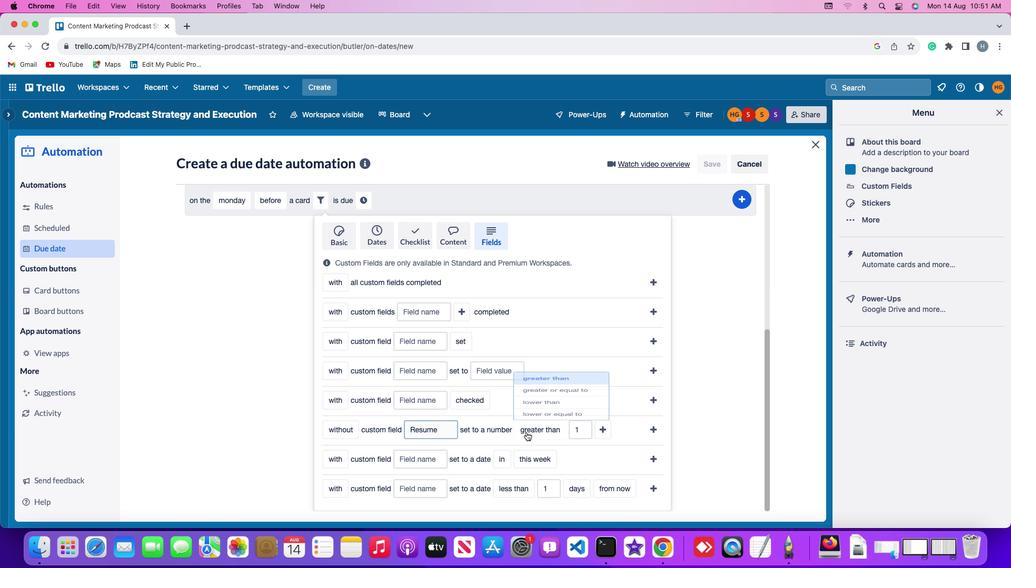 
Action: Mouse moved to (560, 365)
Screenshot: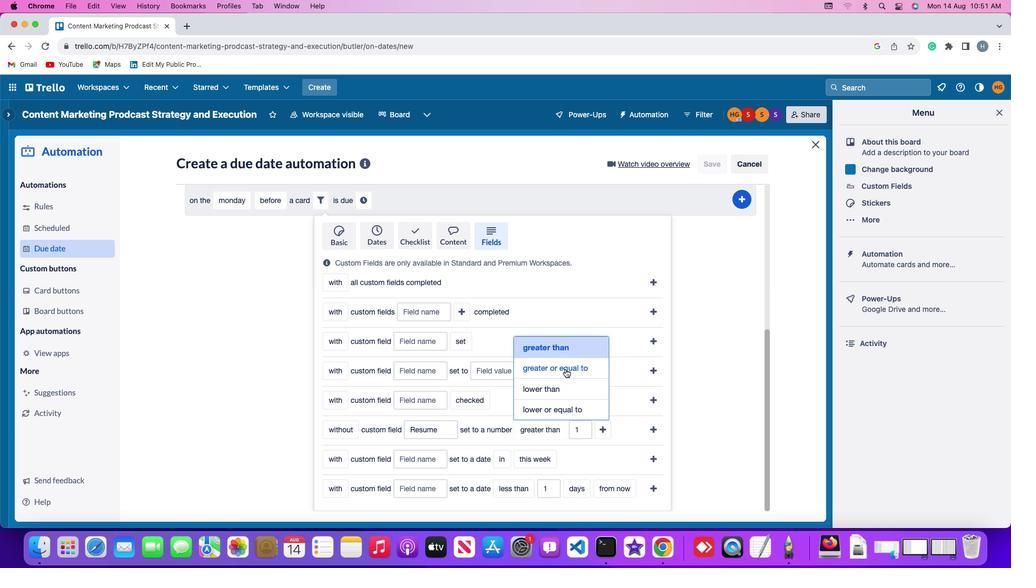 
Action: Mouse pressed left at (560, 365)
Screenshot: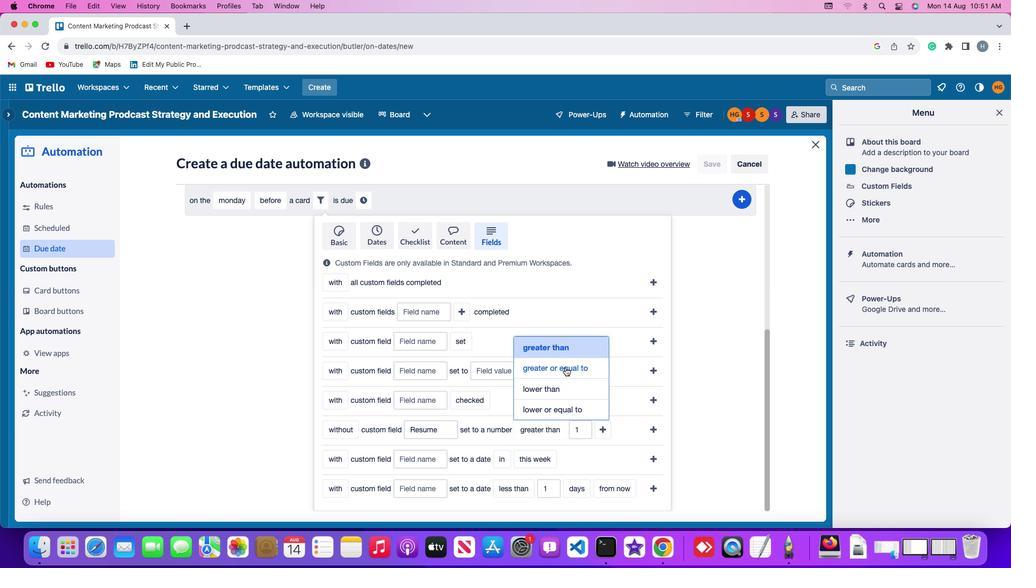 
Action: Mouse moved to (603, 426)
Screenshot: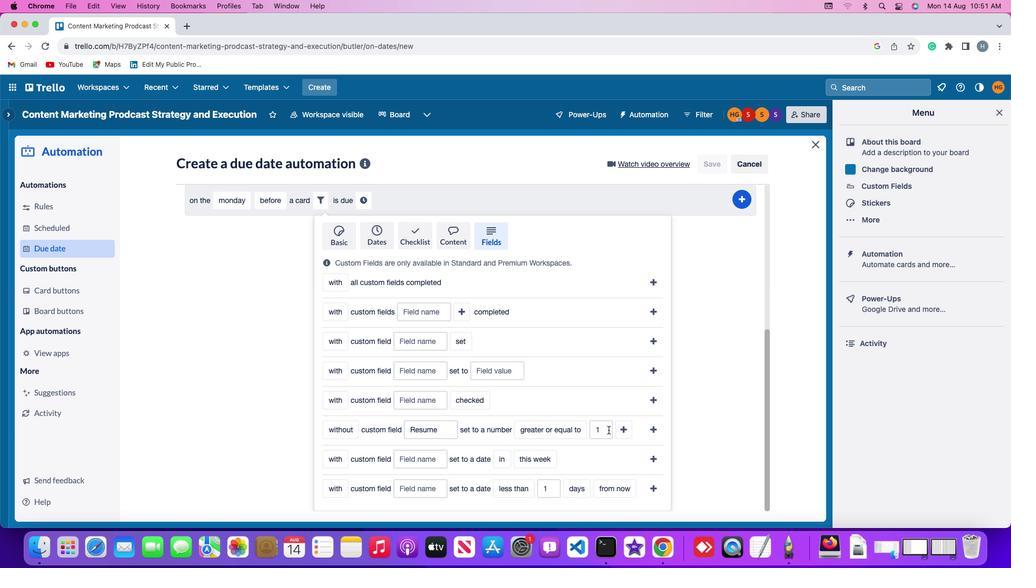 
Action: Mouse pressed left at (603, 426)
Screenshot: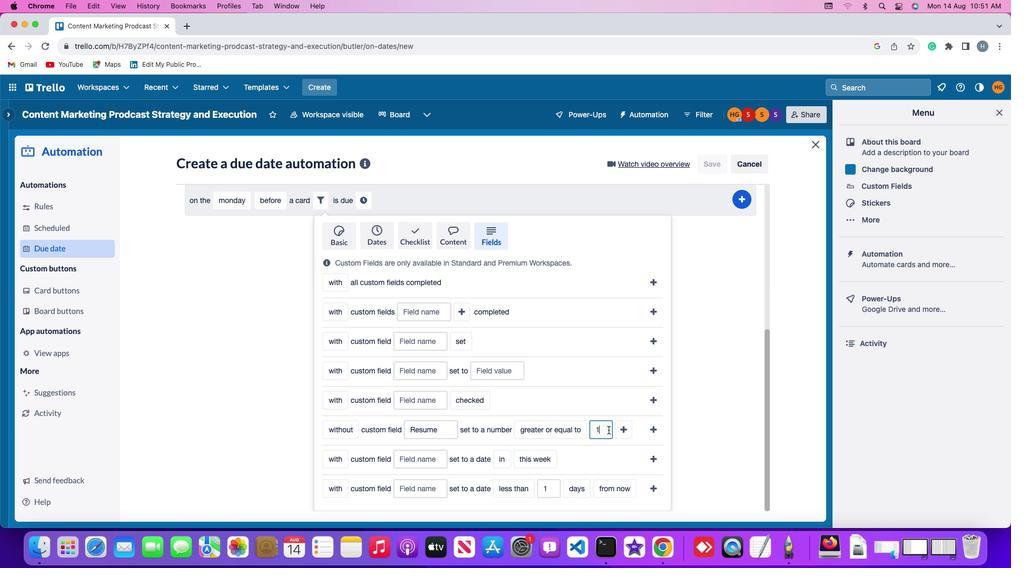 
Action: Key pressed Key.backspace'1'
Screenshot: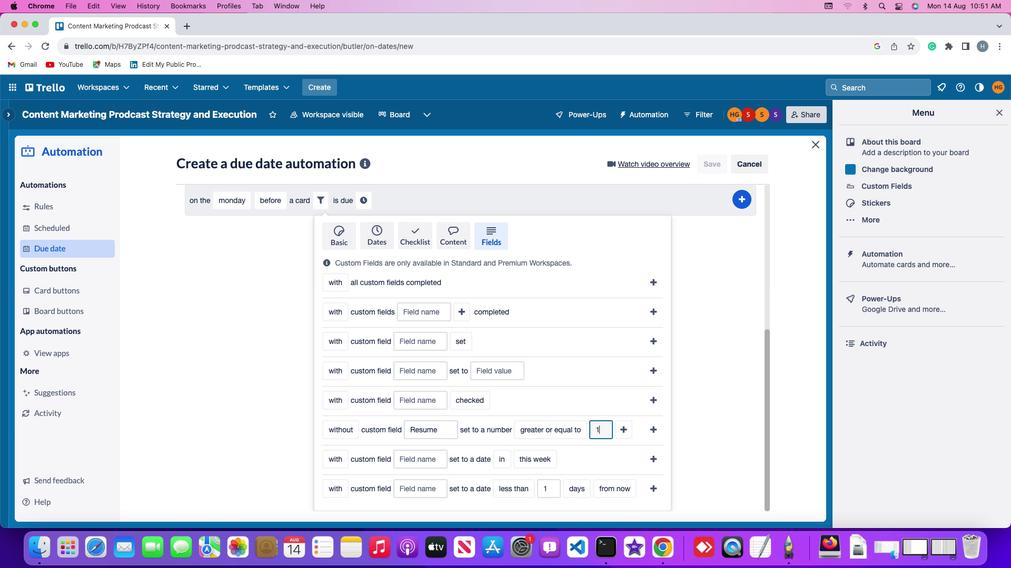 
Action: Mouse moved to (619, 425)
Screenshot: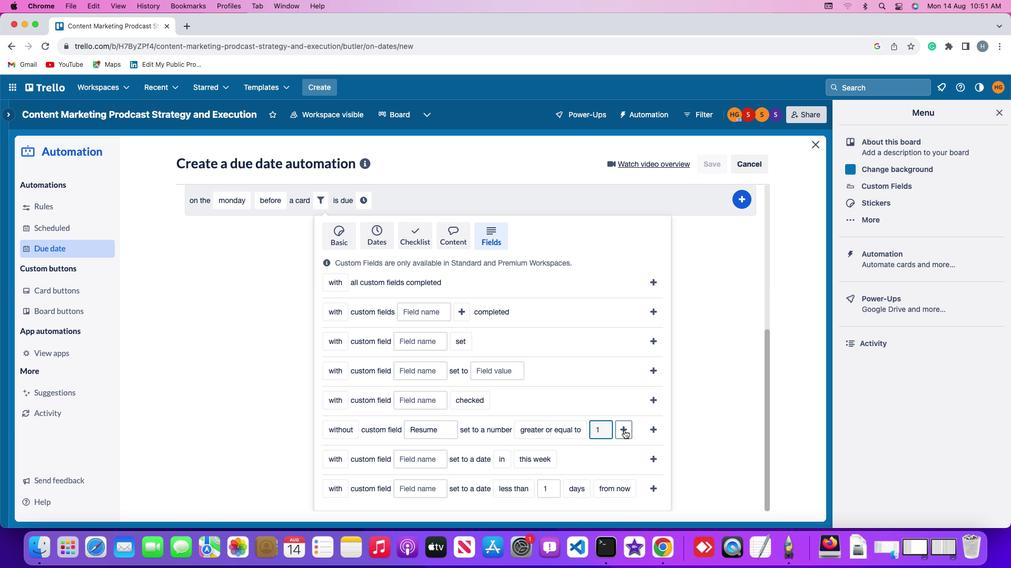 
Action: Mouse pressed left at (619, 425)
Screenshot: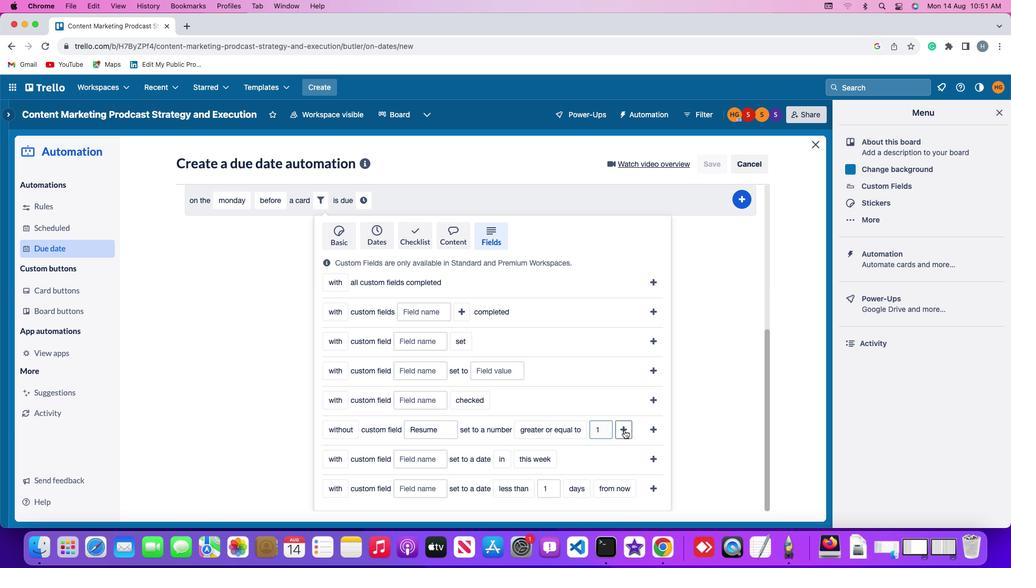 
Action: Mouse moved to (356, 450)
Screenshot: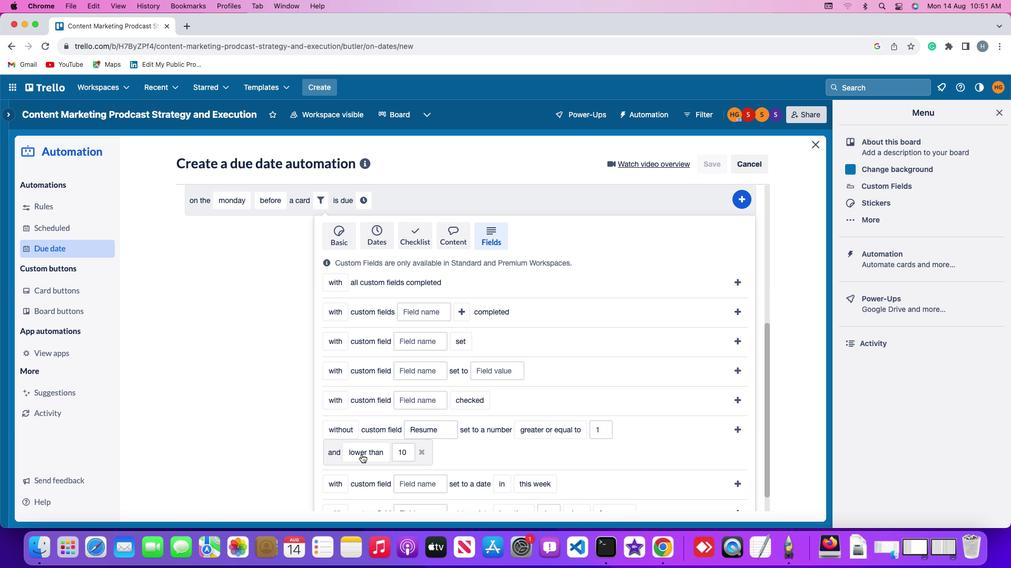 
Action: Mouse pressed left at (356, 450)
Screenshot: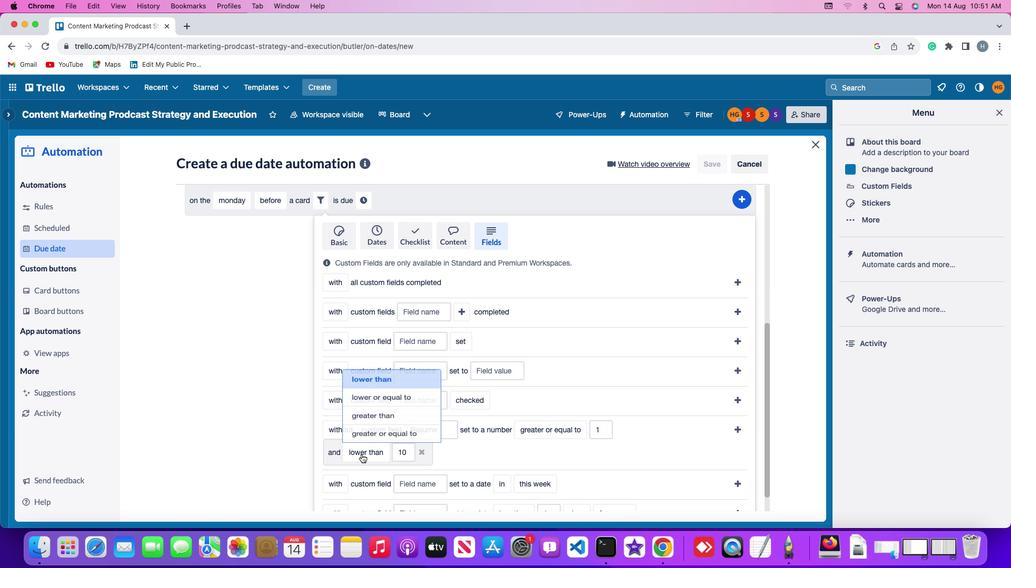 
Action: Mouse moved to (374, 426)
Screenshot: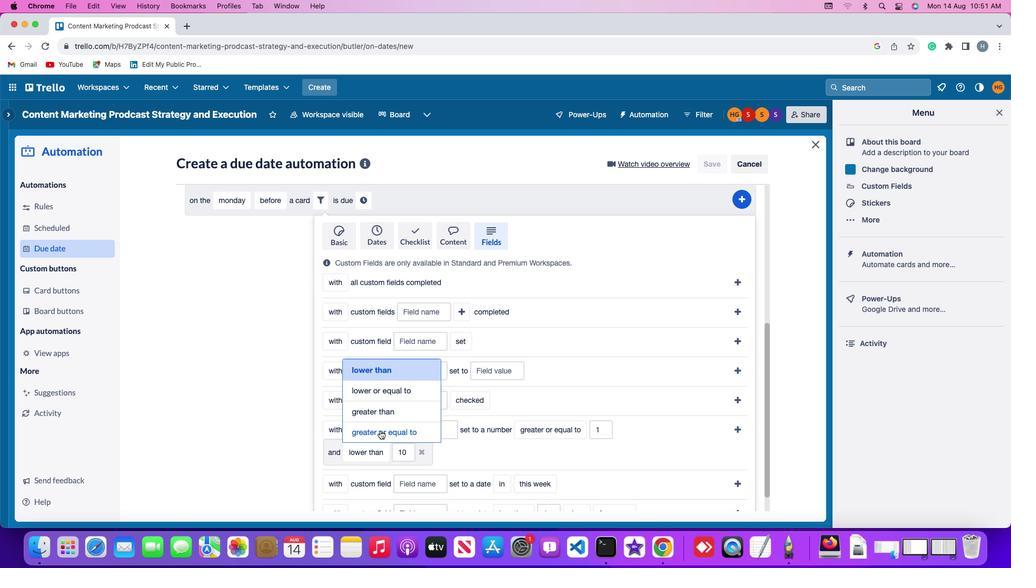 
Action: Mouse pressed left at (374, 426)
Screenshot: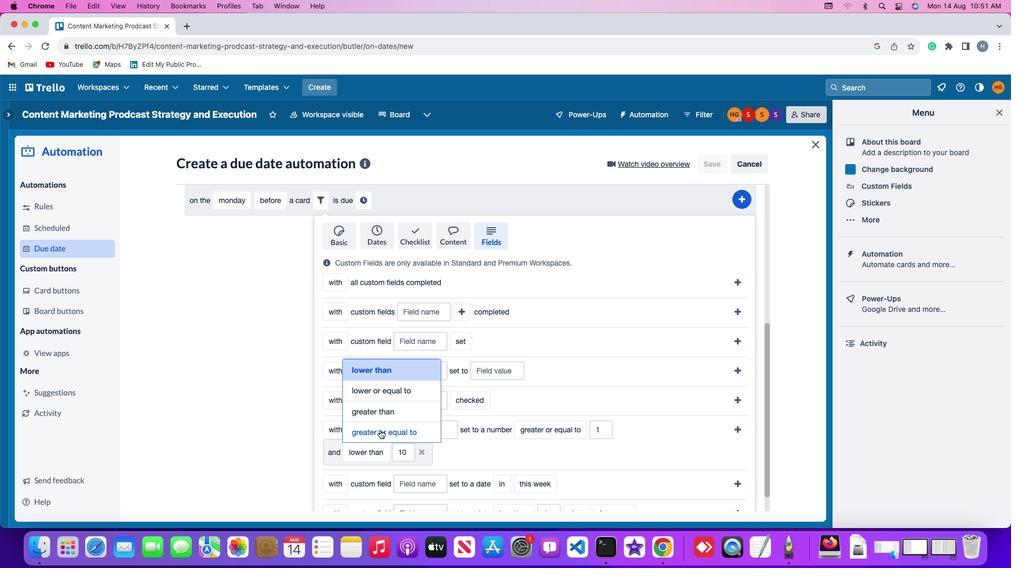 
Action: Mouse moved to (429, 446)
Screenshot: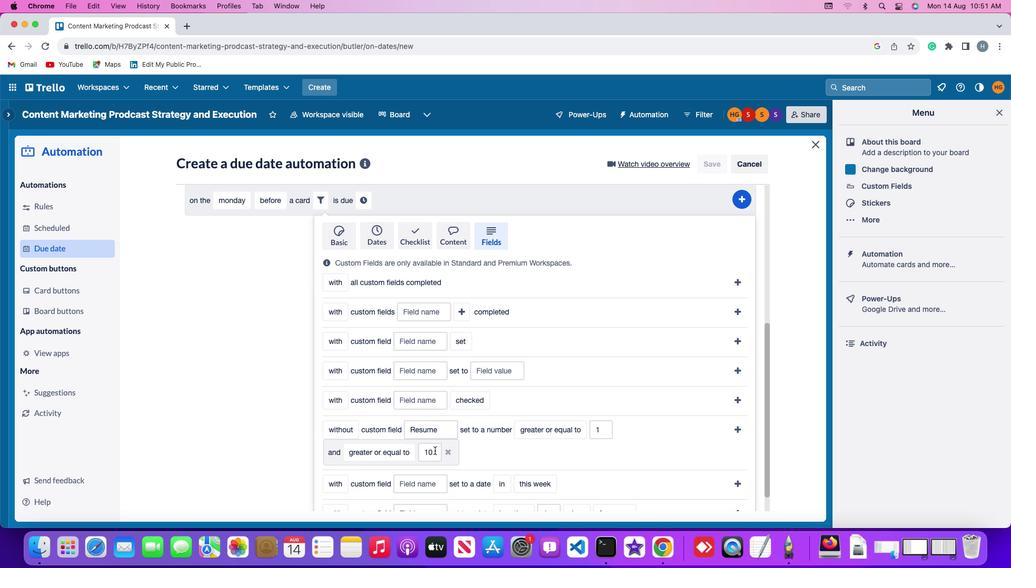 
Action: Mouse pressed left at (429, 446)
Screenshot: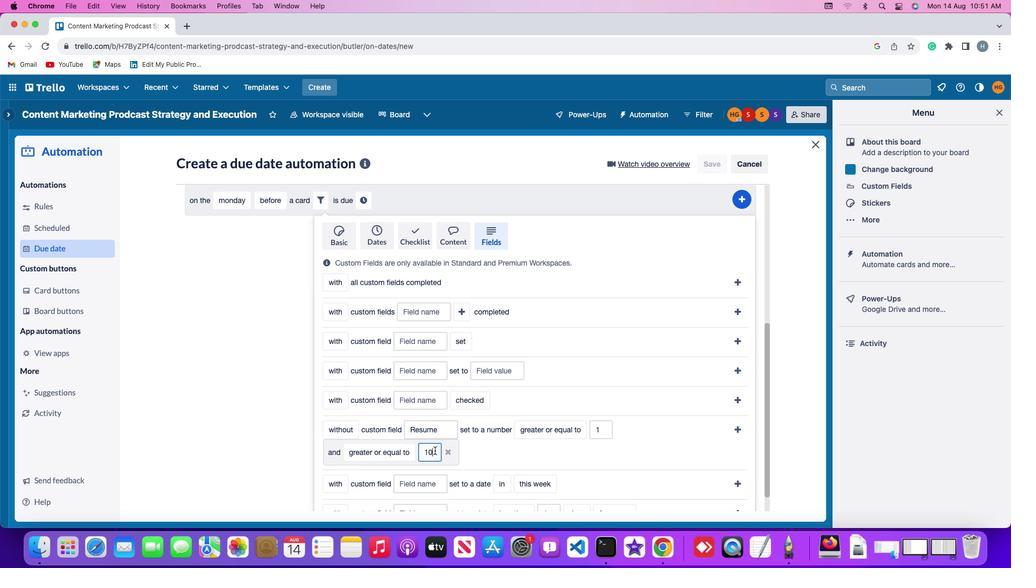 
Action: Mouse moved to (432, 446)
Screenshot: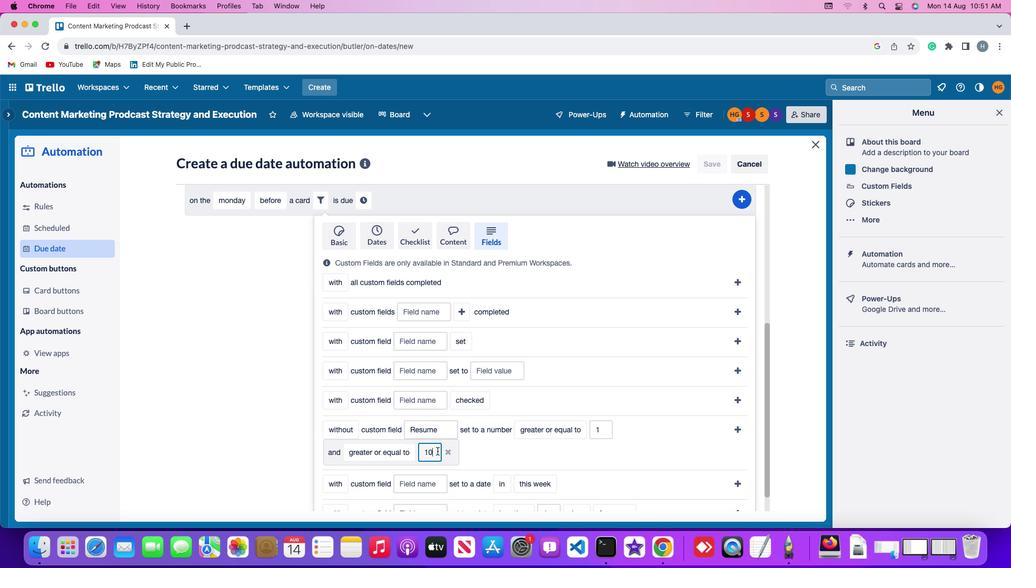 
Action: Key pressed Key.backspaceKey.backspace'1''0'
Screenshot: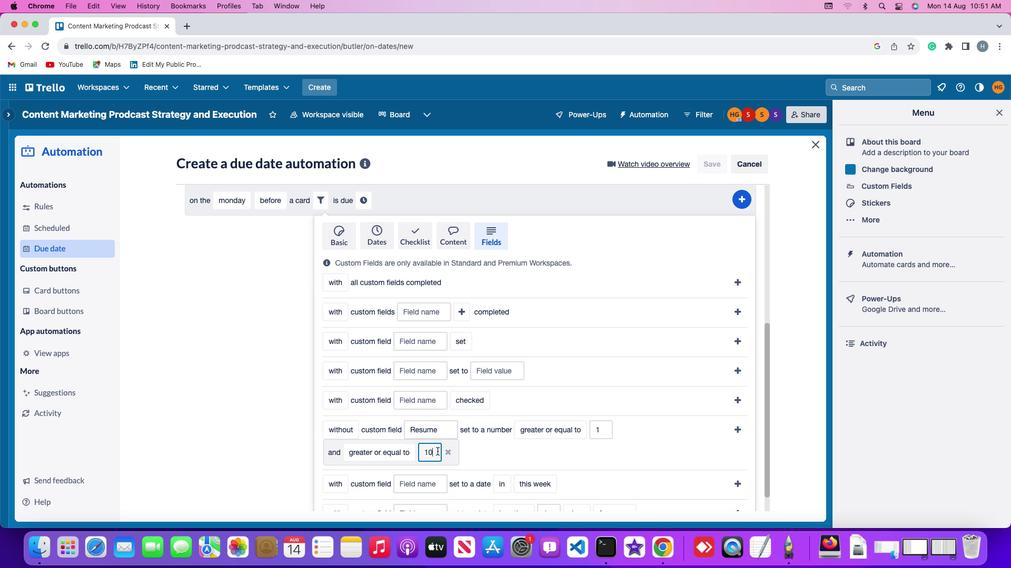 
Action: Mouse moved to (733, 421)
Screenshot: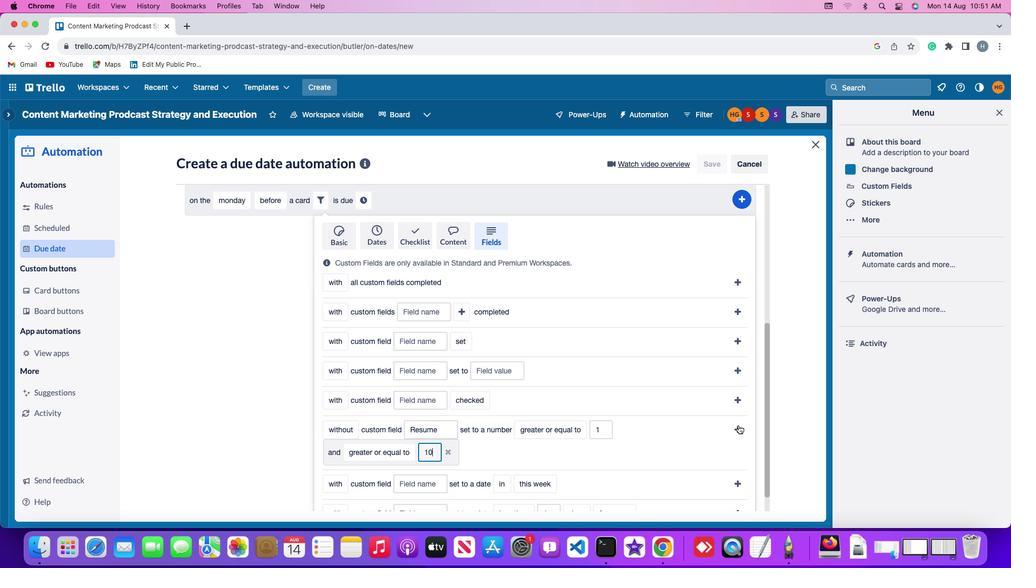 
Action: Mouse pressed left at (733, 421)
Screenshot: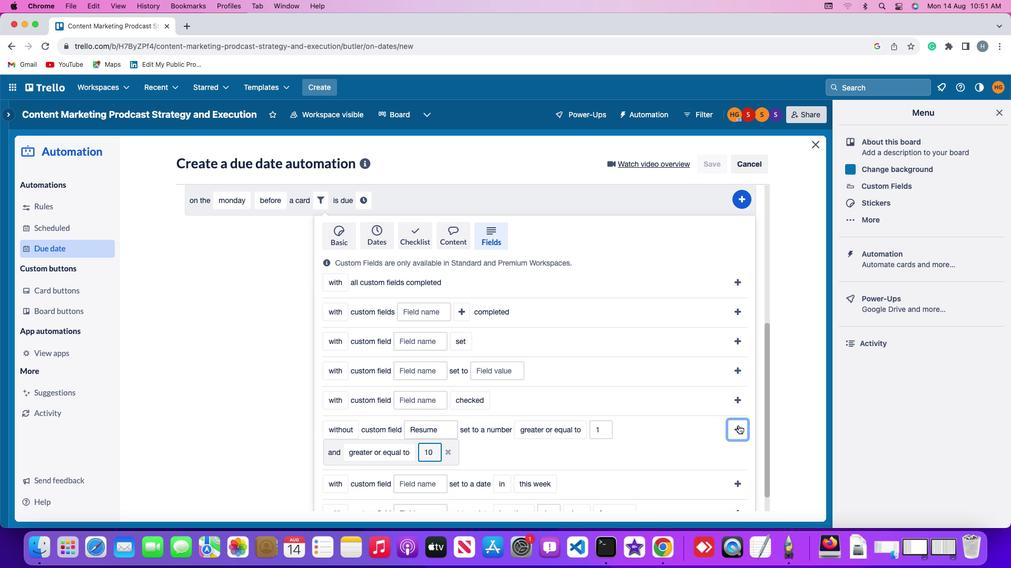 
Action: Mouse moved to (698, 453)
Screenshot: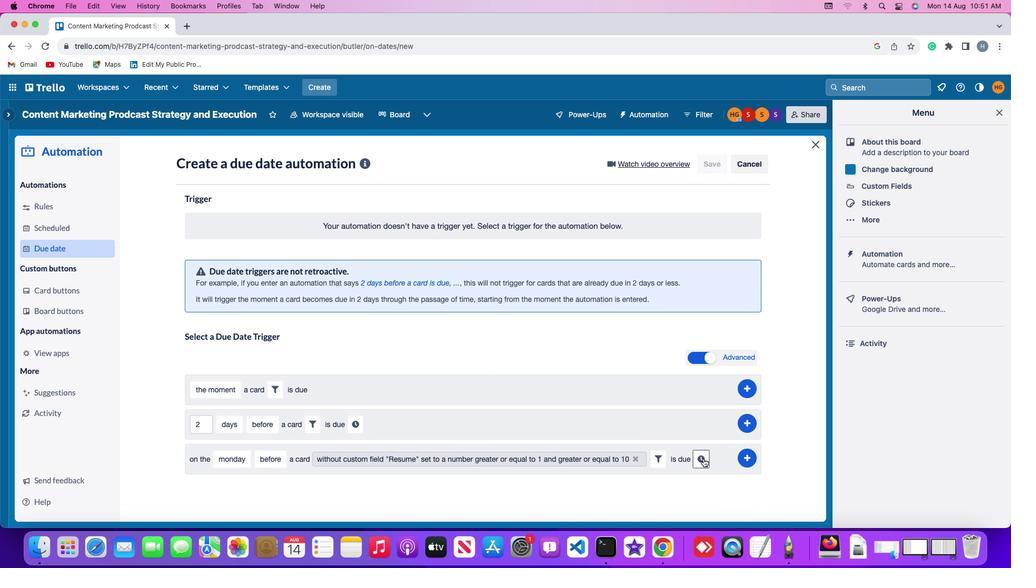 
Action: Mouse pressed left at (698, 453)
Screenshot: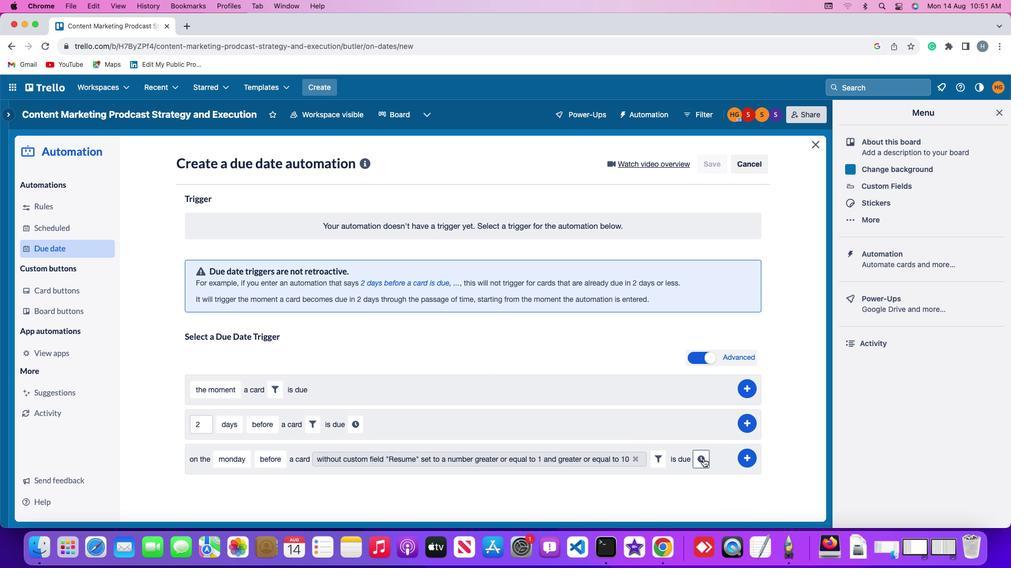
Action: Mouse moved to (216, 480)
Screenshot: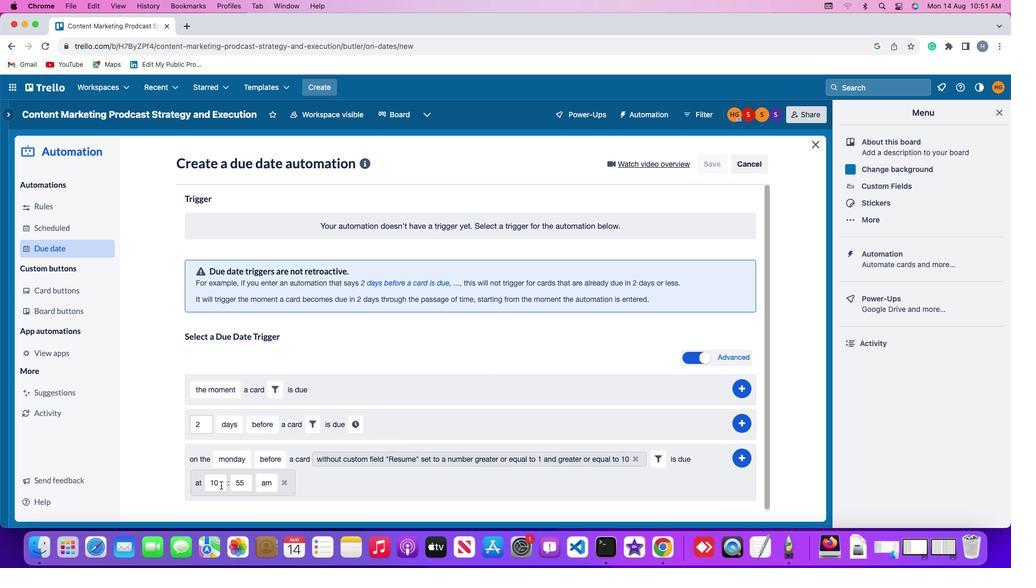 
Action: Mouse pressed left at (216, 480)
Screenshot: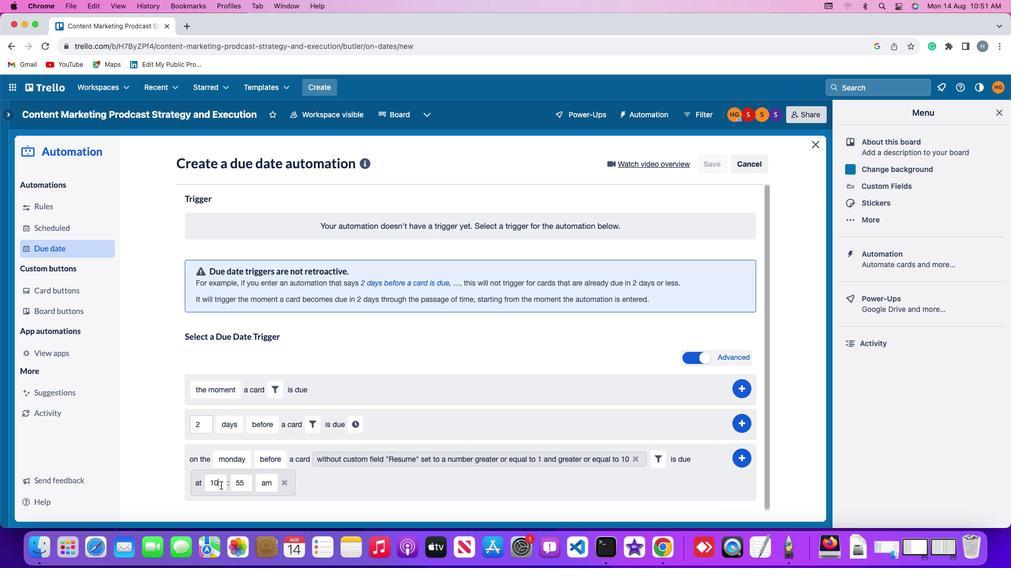 
Action: Mouse moved to (216, 480)
Screenshot: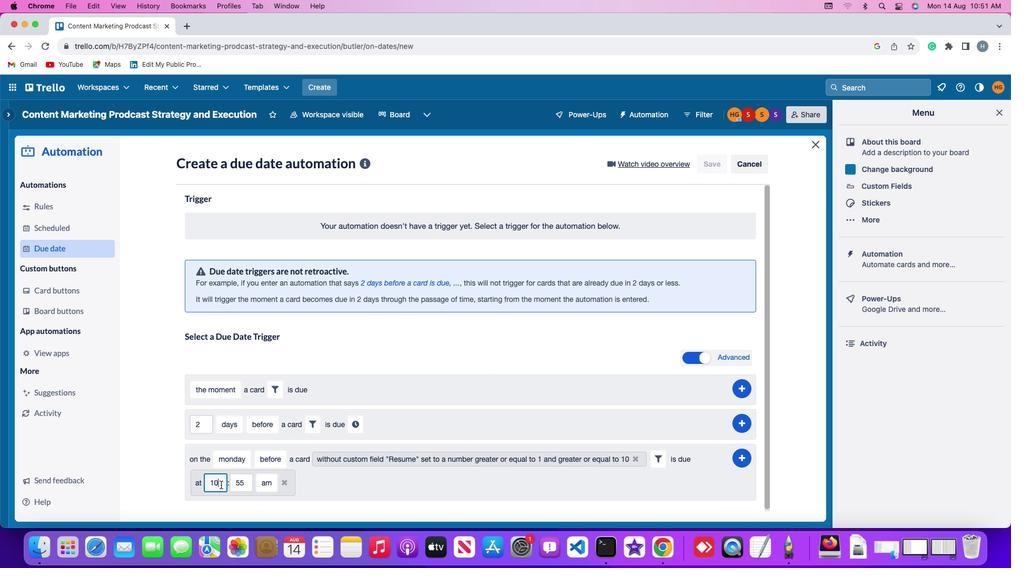 
Action: Key pressed Key.backspaceKey.backspace'1''1'
Screenshot: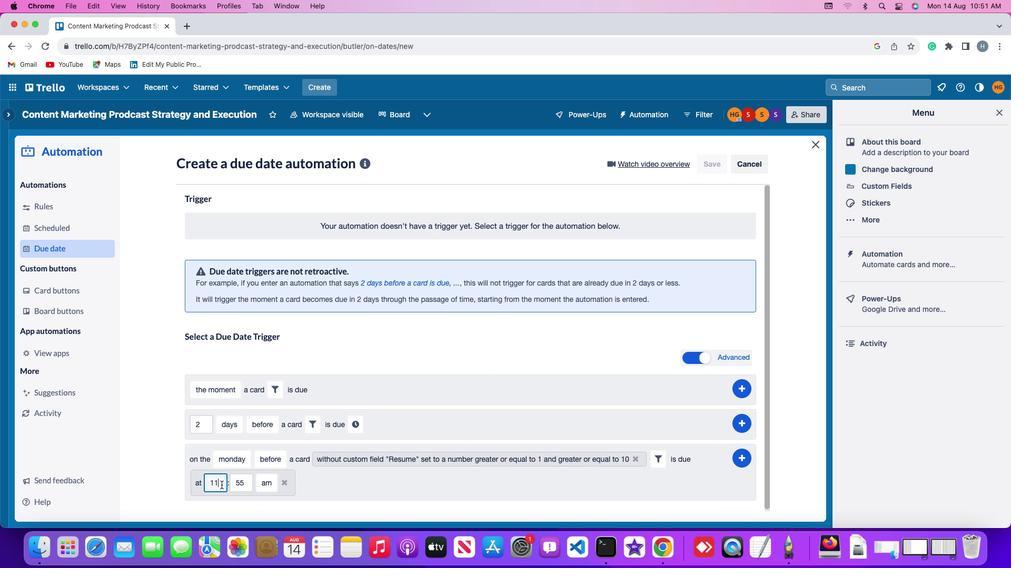 
Action: Mouse moved to (241, 476)
Screenshot: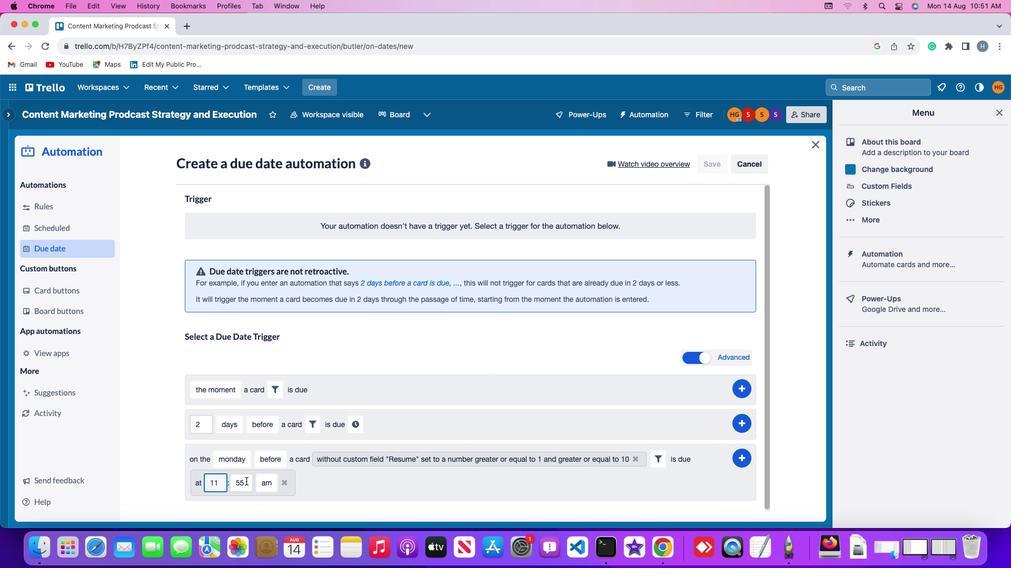 
Action: Mouse pressed left at (241, 476)
Screenshot: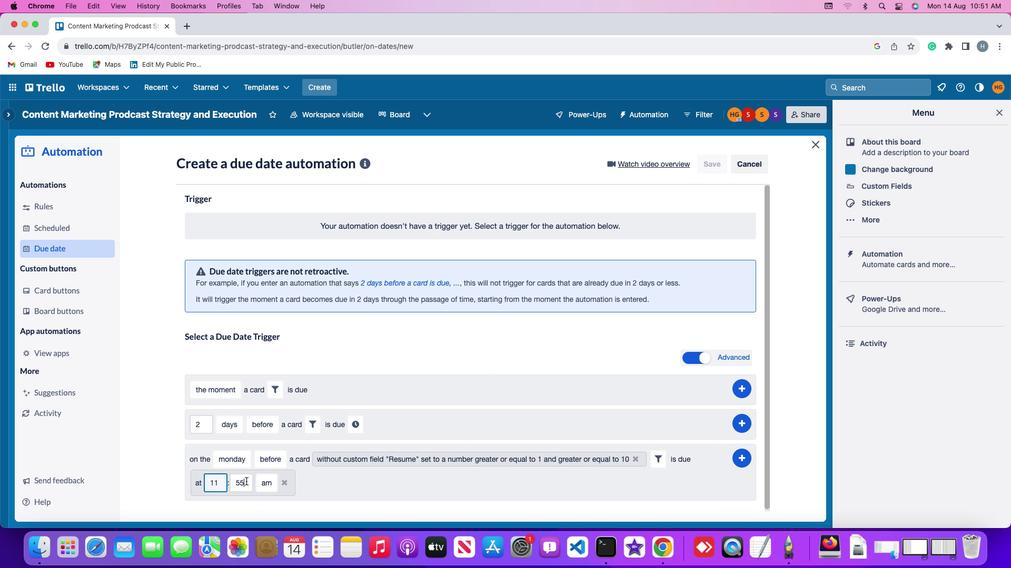 
Action: Mouse moved to (241, 476)
Screenshot: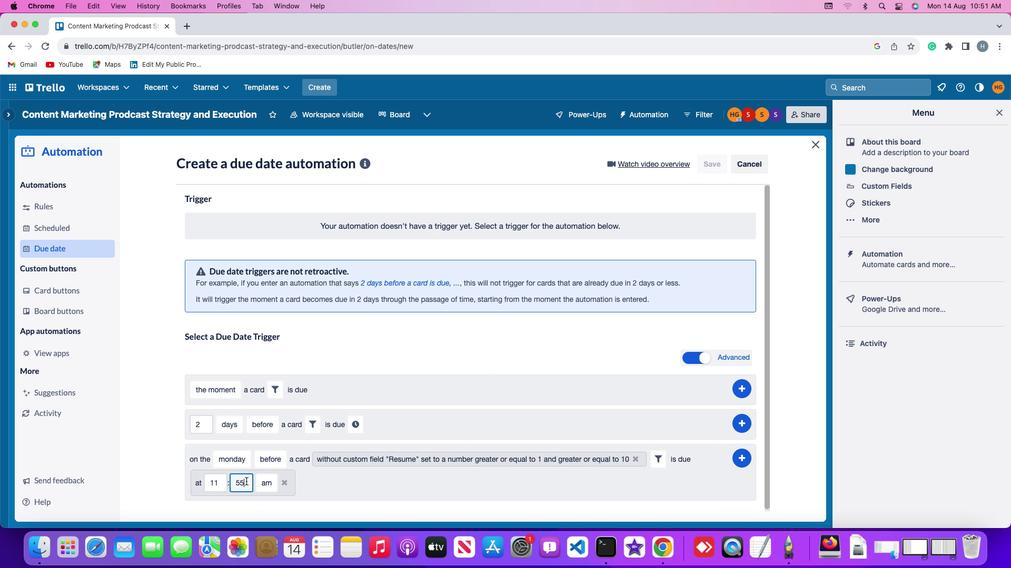 
Action: Key pressed Key.backspaceKey.backspace'0''0'
Screenshot: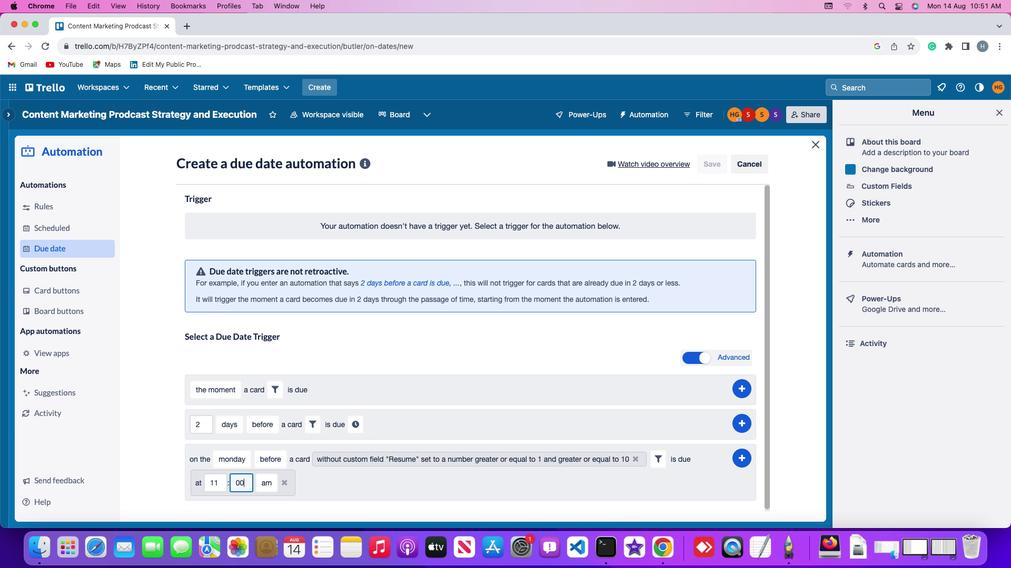 
Action: Mouse moved to (259, 475)
Screenshot: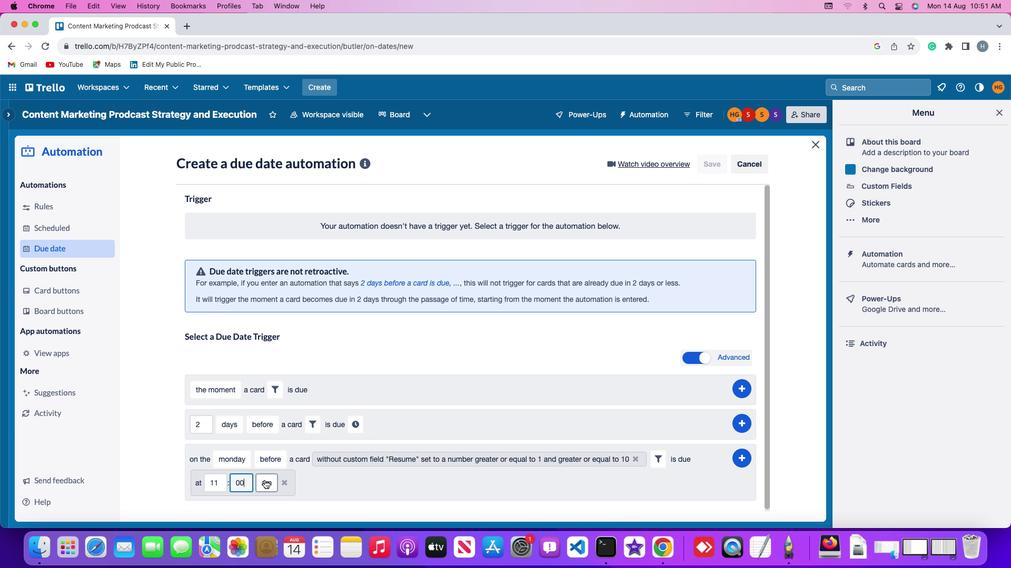 
Action: Mouse pressed left at (259, 475)
Screenshot: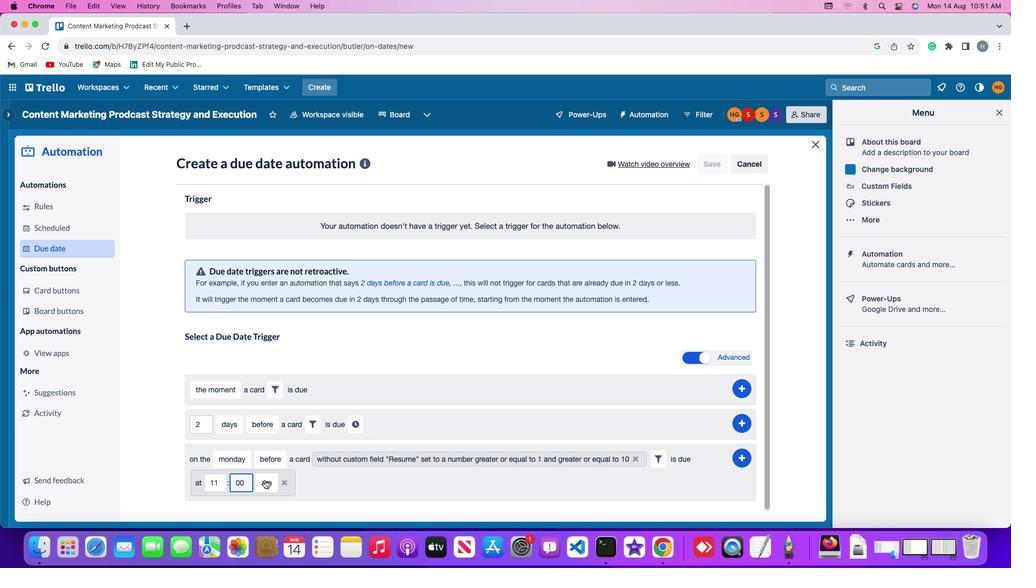 
Action: Mouse moved to (267, 440)
Screenshot: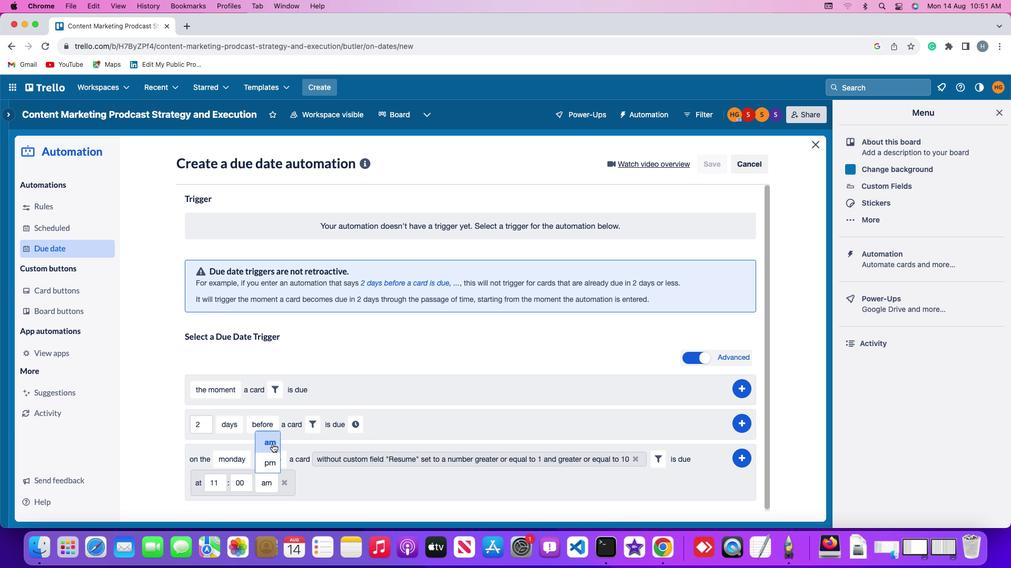 
Action: Mouse pressed left at (267, 440)
Screenshot: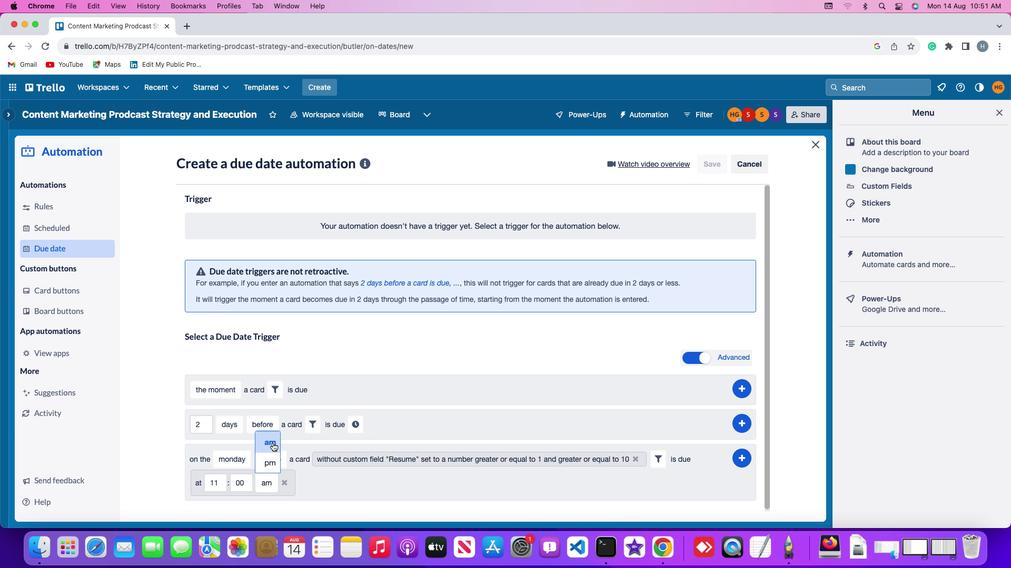 
Action: Mouse moved to (735, 454)
Screenshot: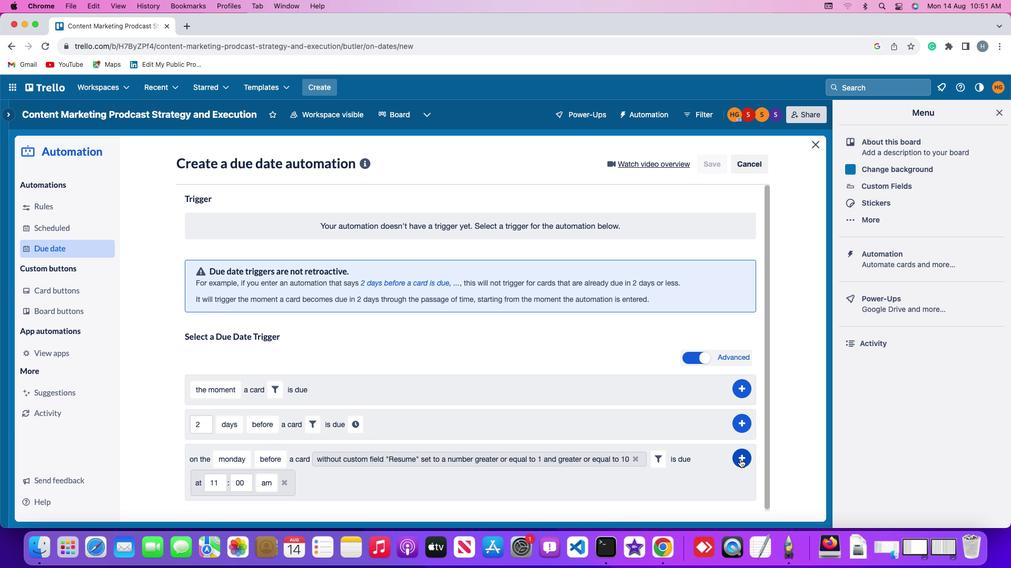 
Action: Mouse pressed left at (735, 454)
Screenshot: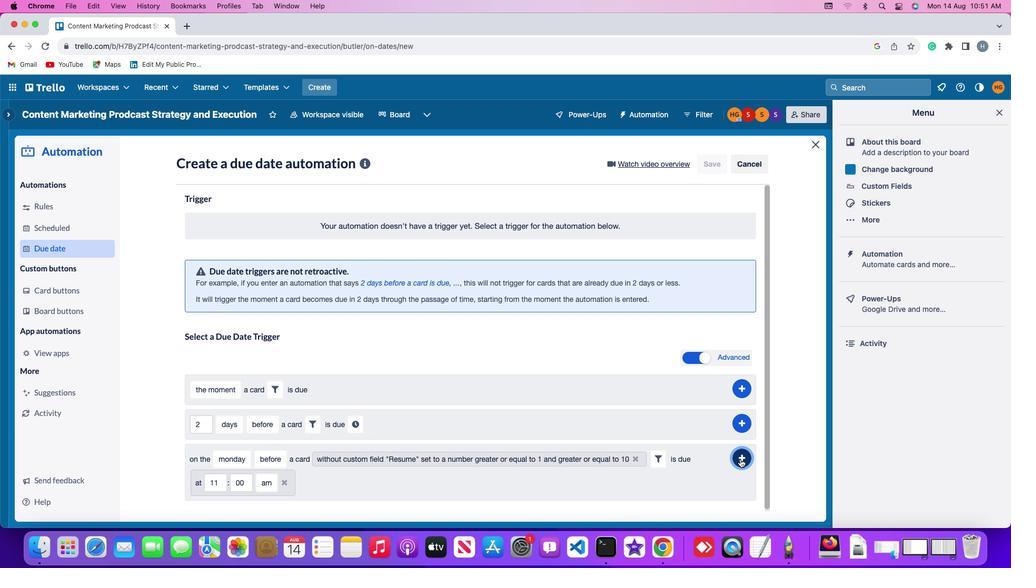 
Action: Mouse moved to (785, 356)
Screenshot: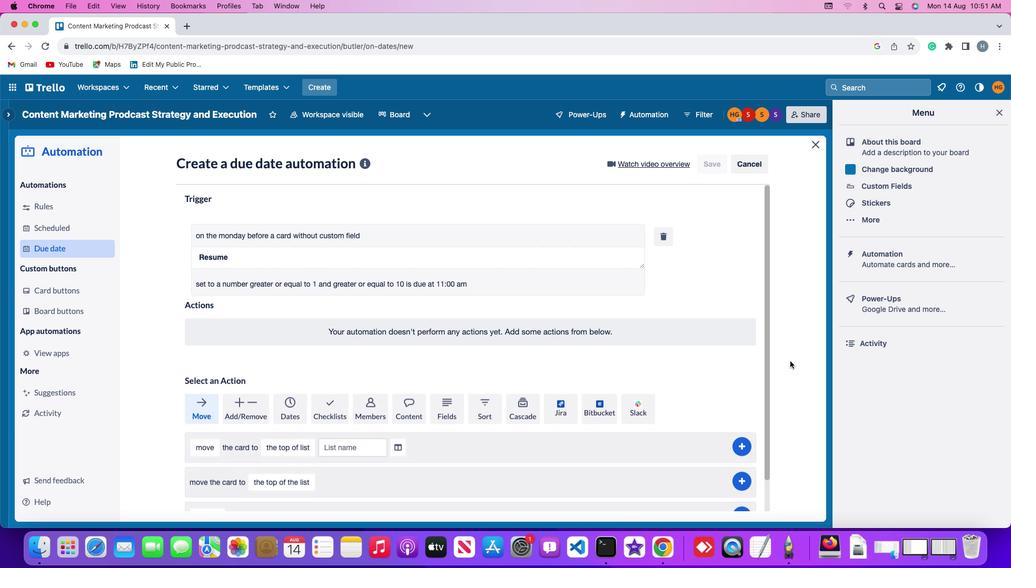 
